 Task: Find connections with filter location São José dos Pinhais with filter topic #Innovativewith filter profile language English with filter current company Social Beat with filter school Dr. C. V. Raman University, Kota Bilaspur with filter industry Commercial and Service Industry Machinery Manufacturing with filter service category Human Resources with filter keywords title Operations Professional
Action: Mouse pressed left at (529, 101)
Screenshot: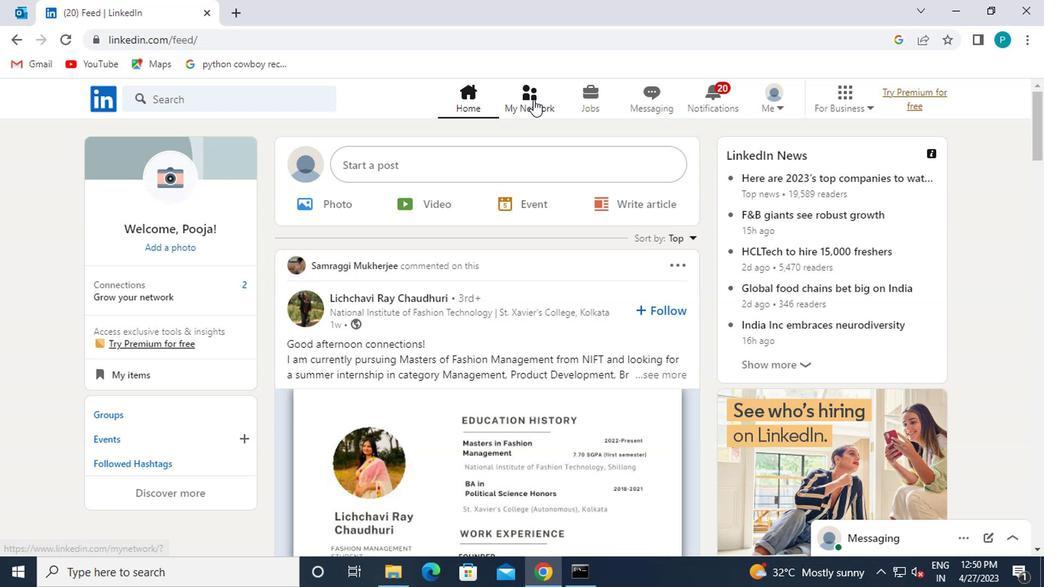 
Action: Mouse moved to (216, 193)
Screenshot: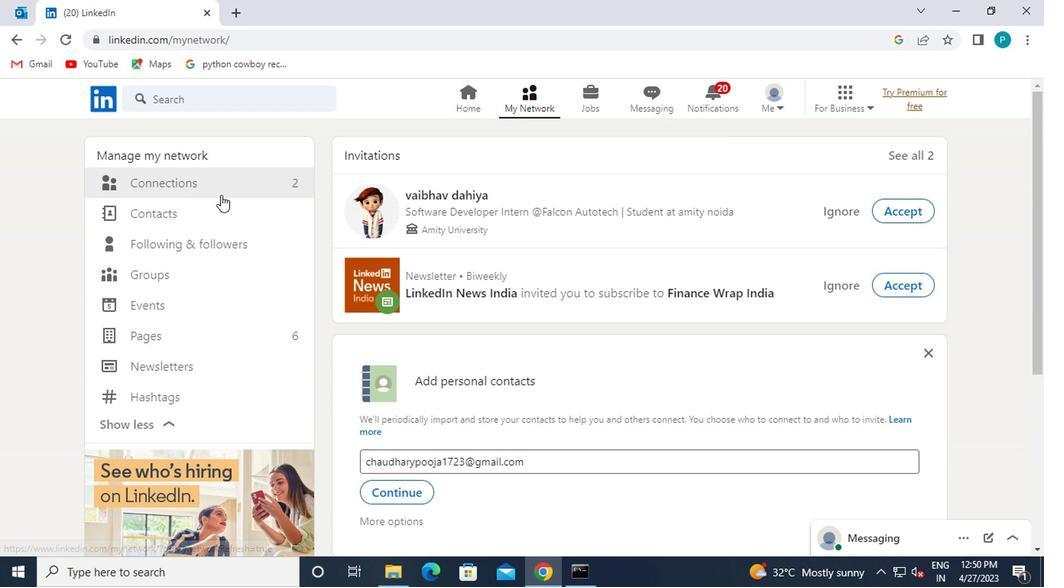 
Action: Mouse pressed left at (216, 193)
Screenshot: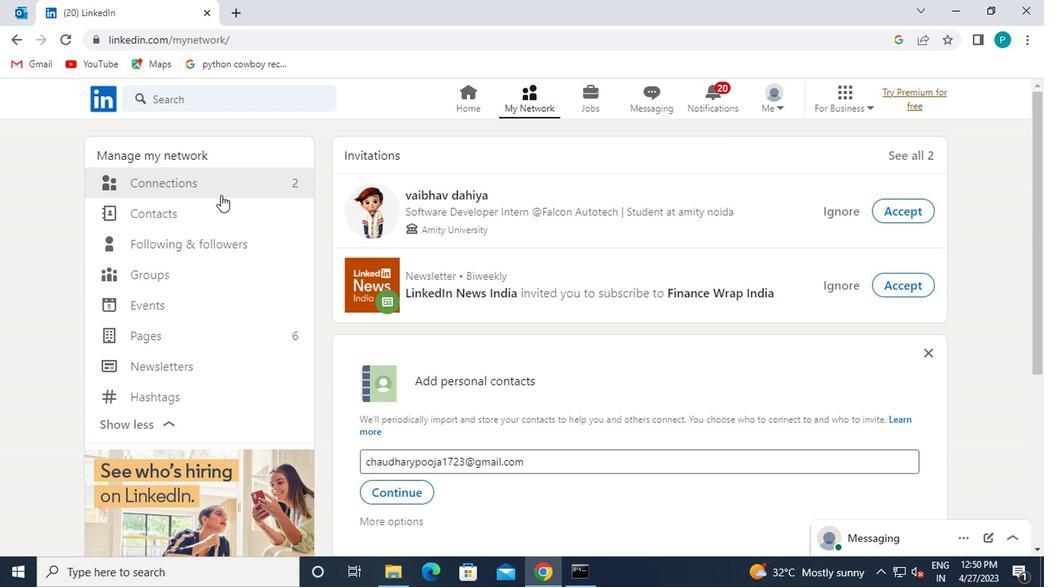 
Action: Mouse moved to (275, 187)
Screenshot: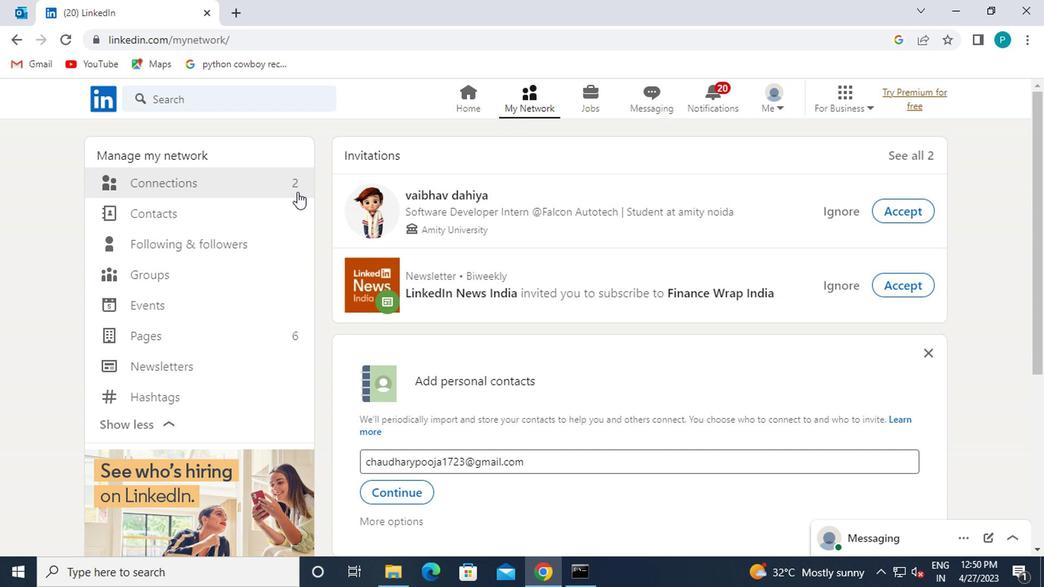 
Action: Mouse pressed left at (275, 187)
Screenshot: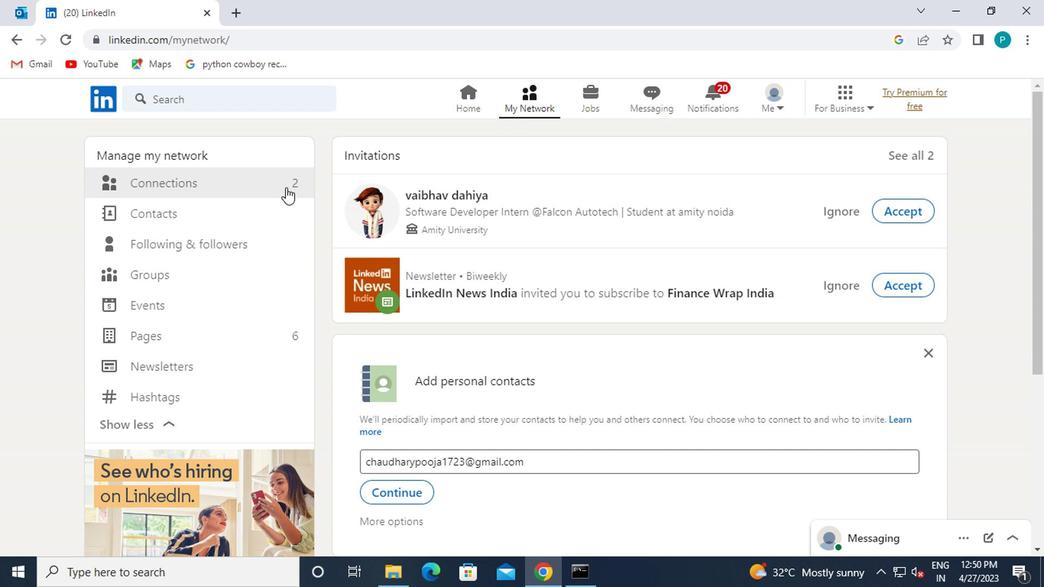 
Action: Mouse moved to (623, 182)
Screenshot: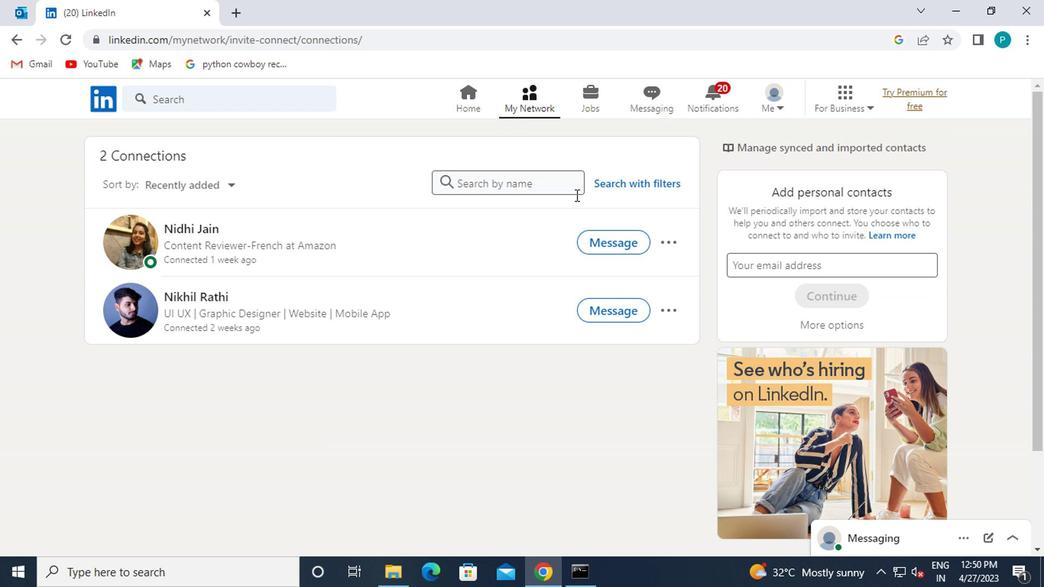 
Action: Mouse pressed left at (623, 182)
Screenshot: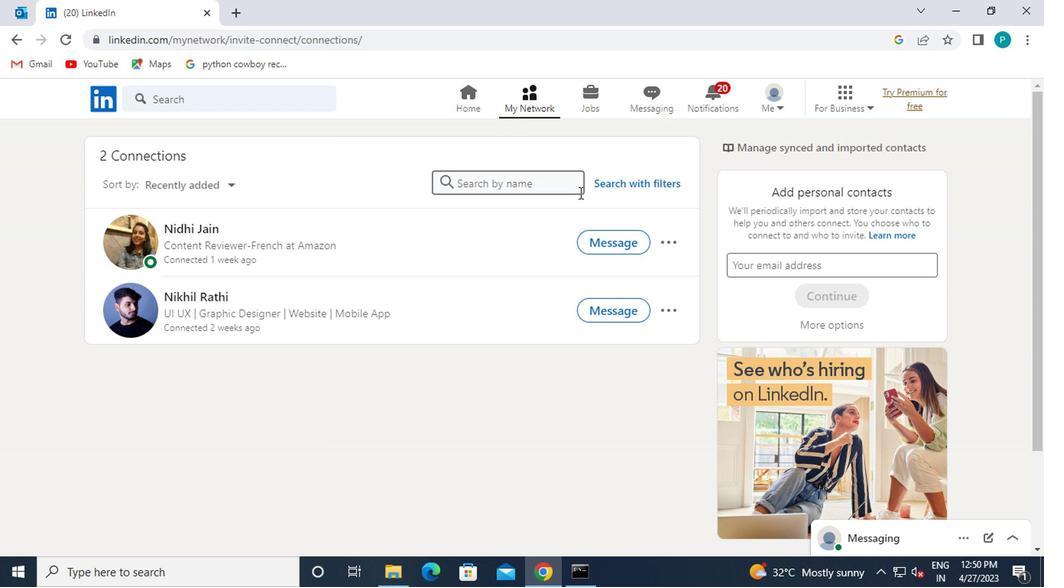 
Action: Mouse moved to (576, 147)
Screenshot: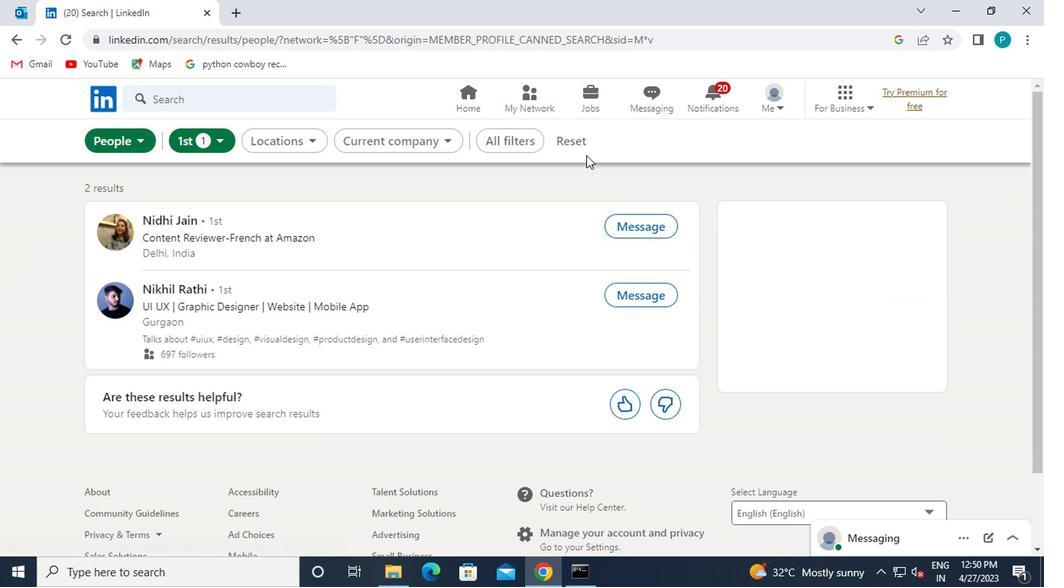 
Action: Mouse pressed left at (576, 147)
Screenshot: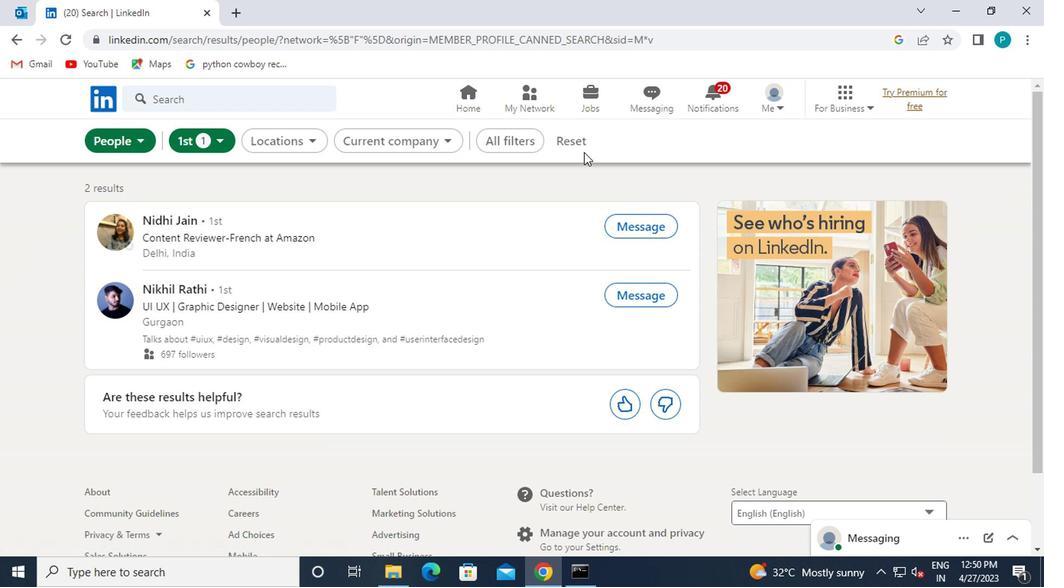 
Action: Mouse moved to (563, 145)
Screenshot: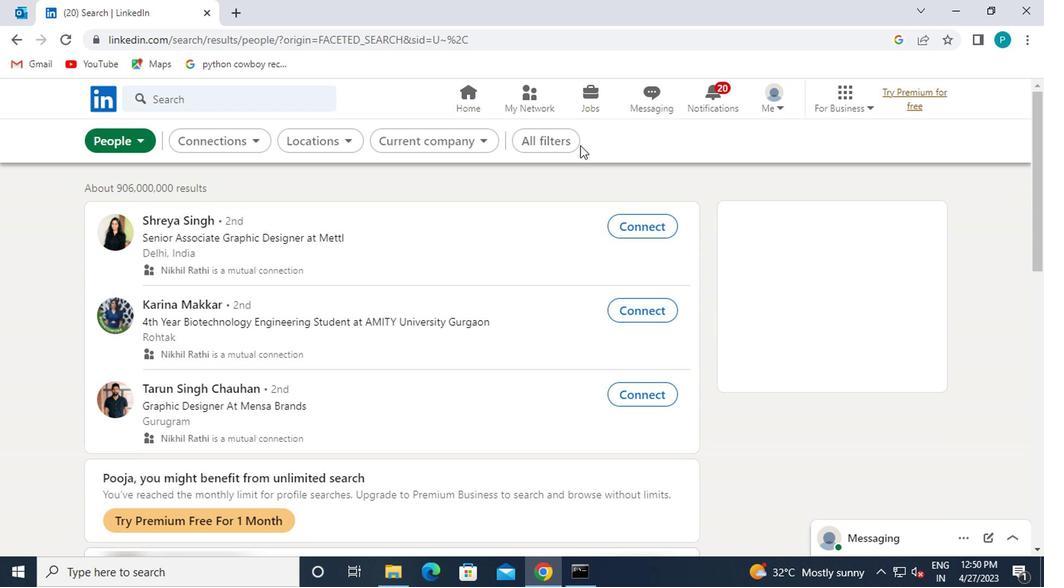 
Action: Mouse pressed left at (563, 145)
Screenshot: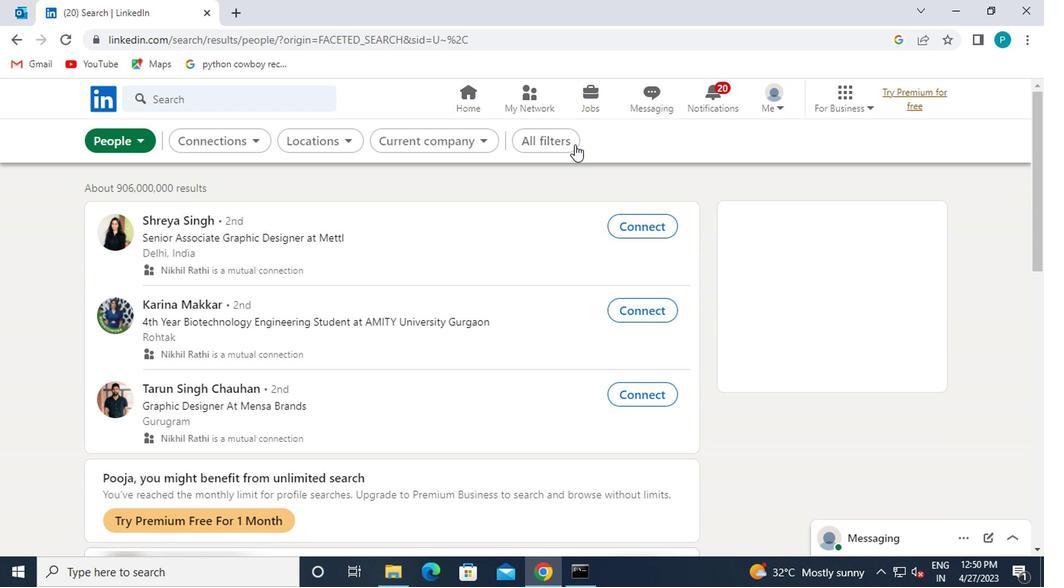 
Action: Mouse moved to (786, 369)
Screenshot: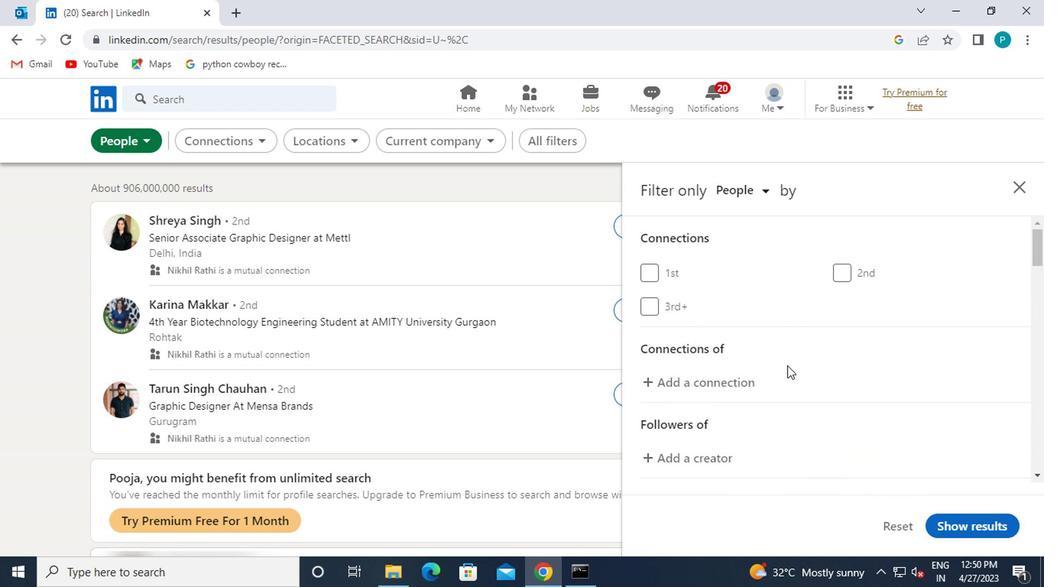 
Action: Mouse scrolled (786, 368) with delta (0, -1)
Screenshot: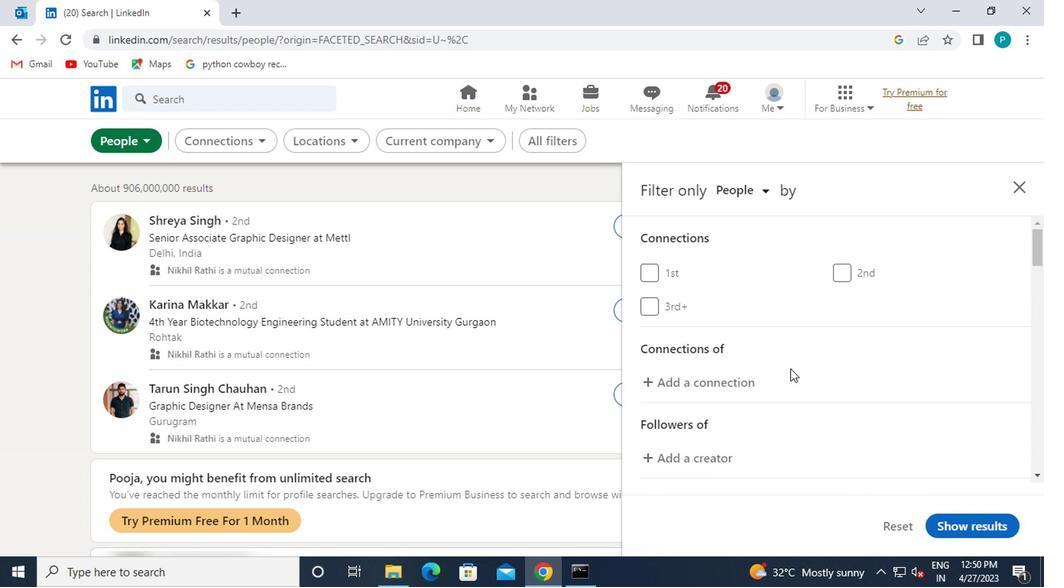 
Action: Mouse scrolled (786, 368) with delta (0, -1)
Screenshot: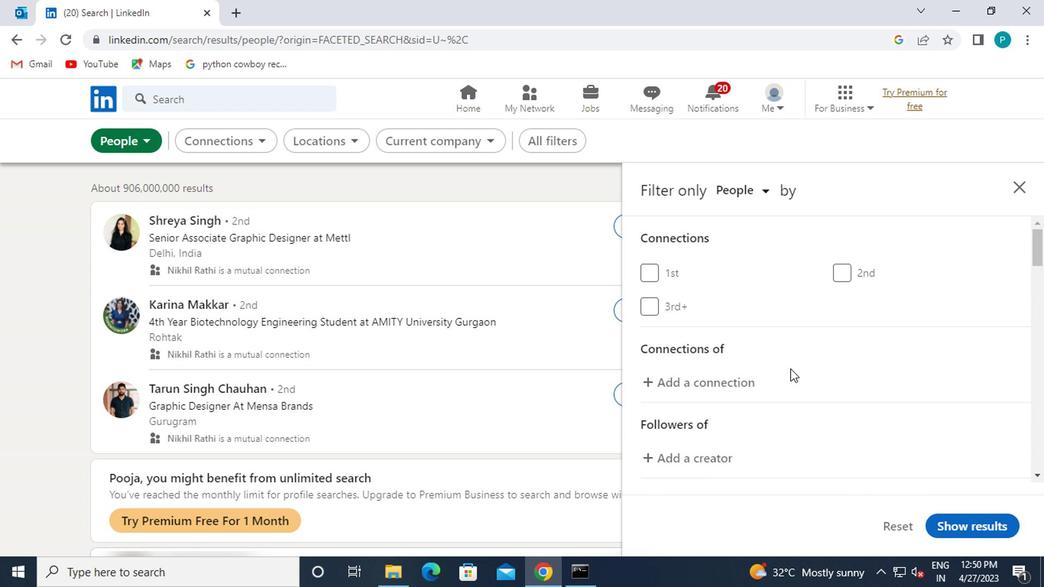 
Action: Mouse moved to (889, 440)
Screenshot: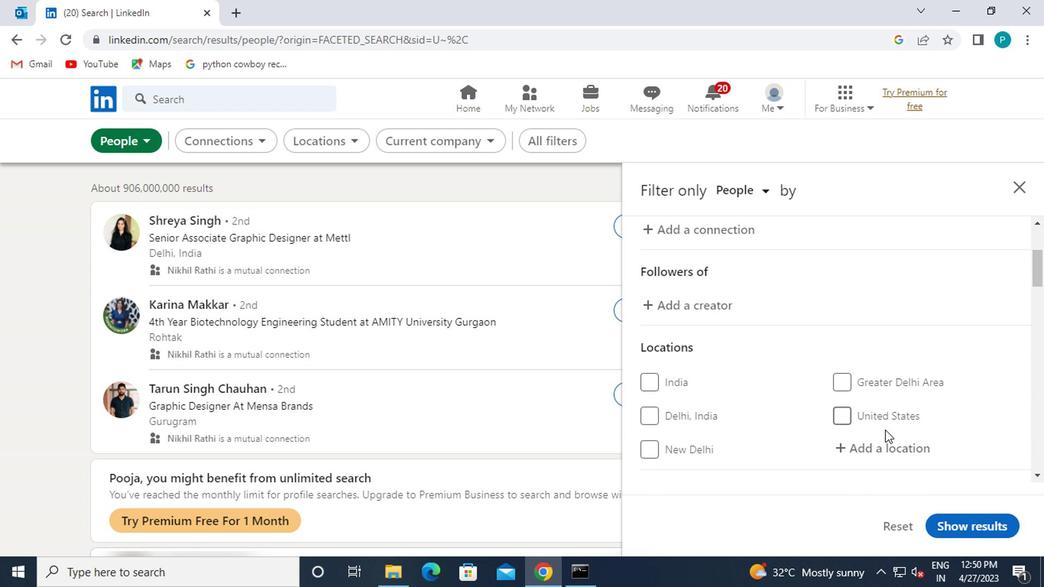 
Action: Mouse pressed left at (889, 440)
Screenshot: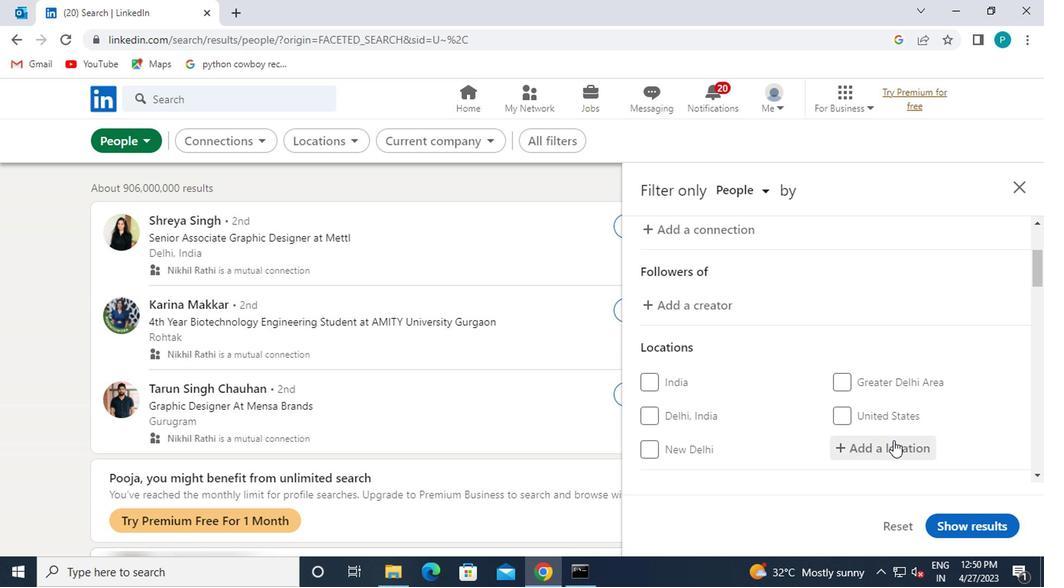 
Action: Mouse moved to (878, 454)
Screenshot: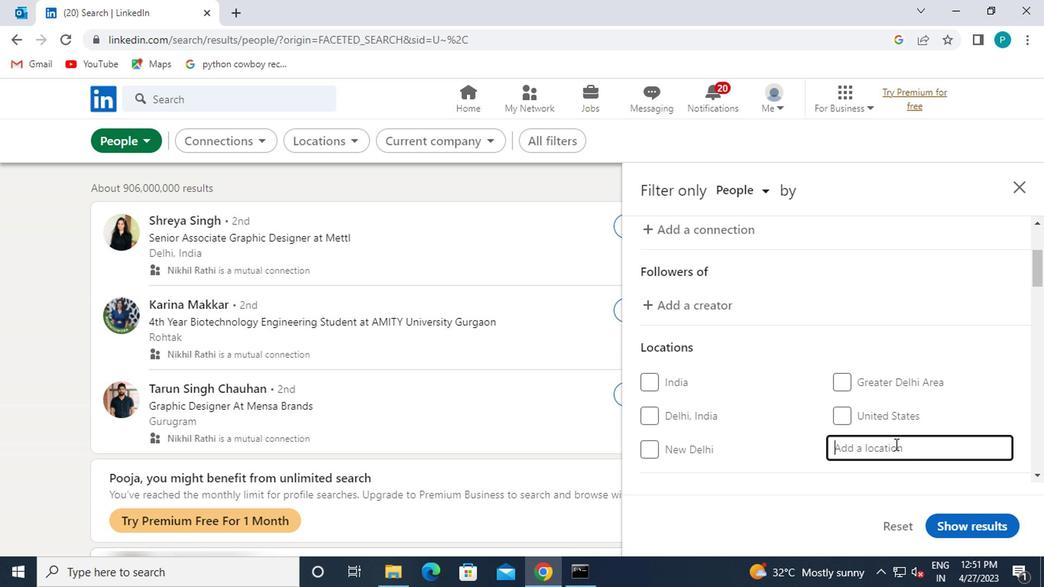 
Action: Mouse scrolled (878, 452) with delta (0, -1)
Screenshot: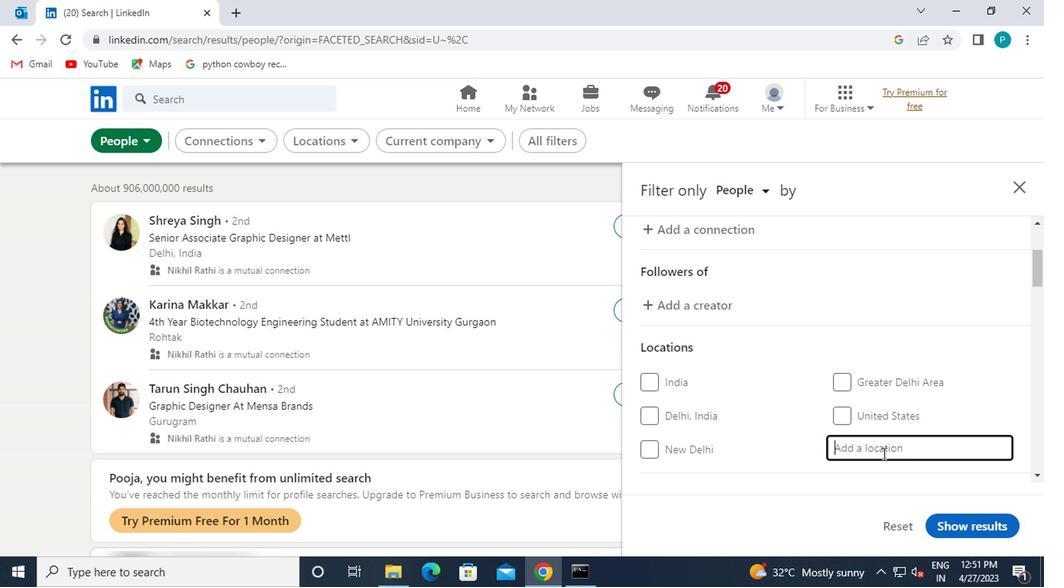 
Action: Mouse moved to (858, 423)
Screenshot: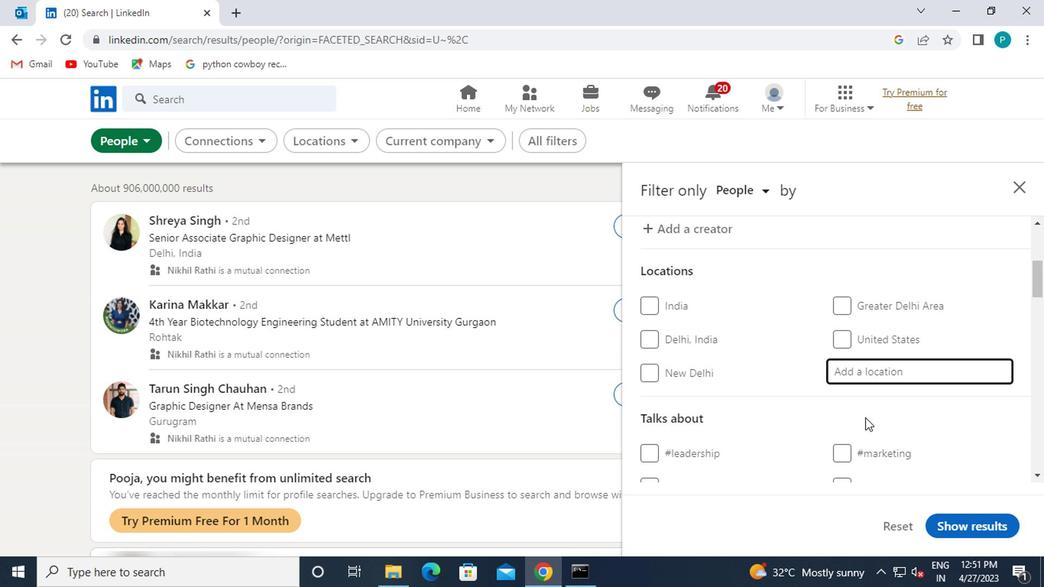 
Action: Key pressed sao<Key.space>jose
Screenshot: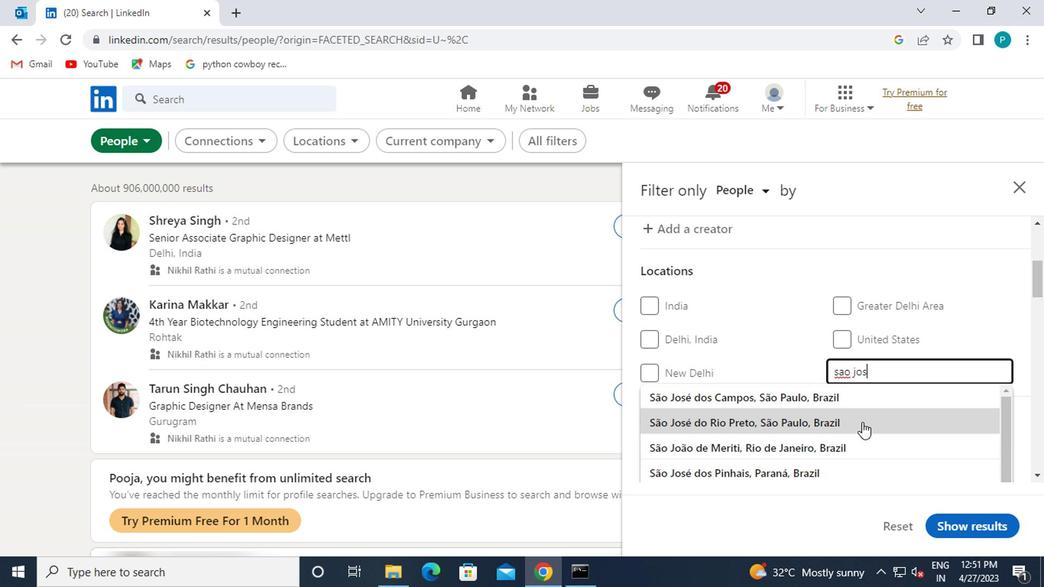 
Action: Mouse moved to (853, 440)
Screenshot: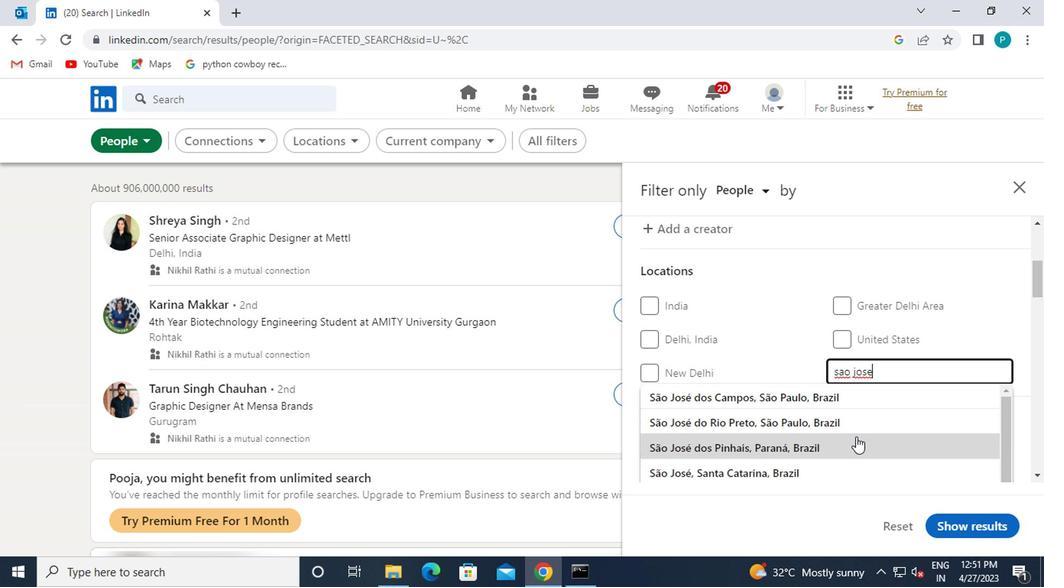 
Action: Mouse pressed left at (853, 440)
Screenshot: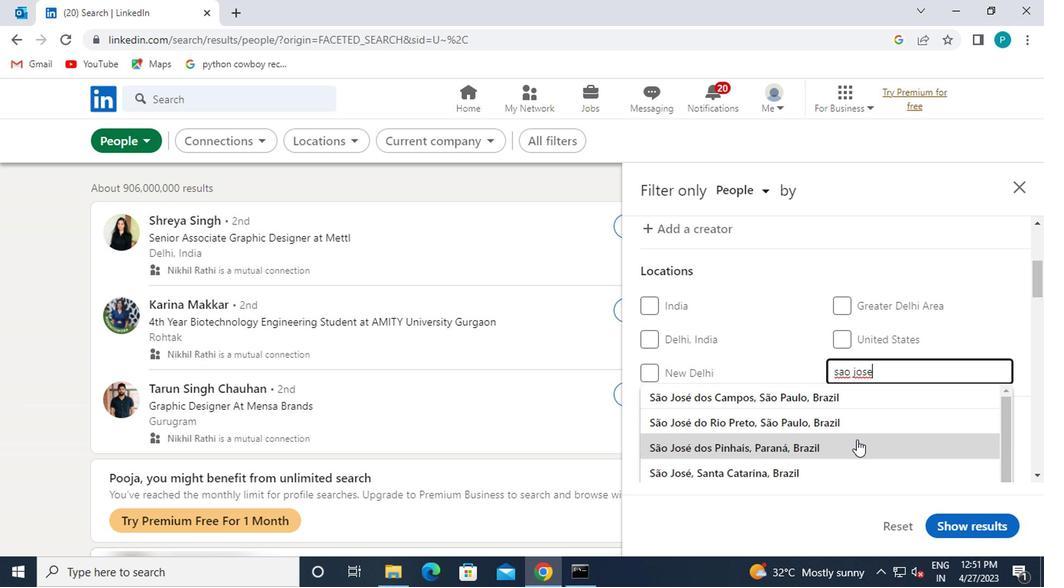 
Action: Mouse moved to (831, 423)
Screenshot: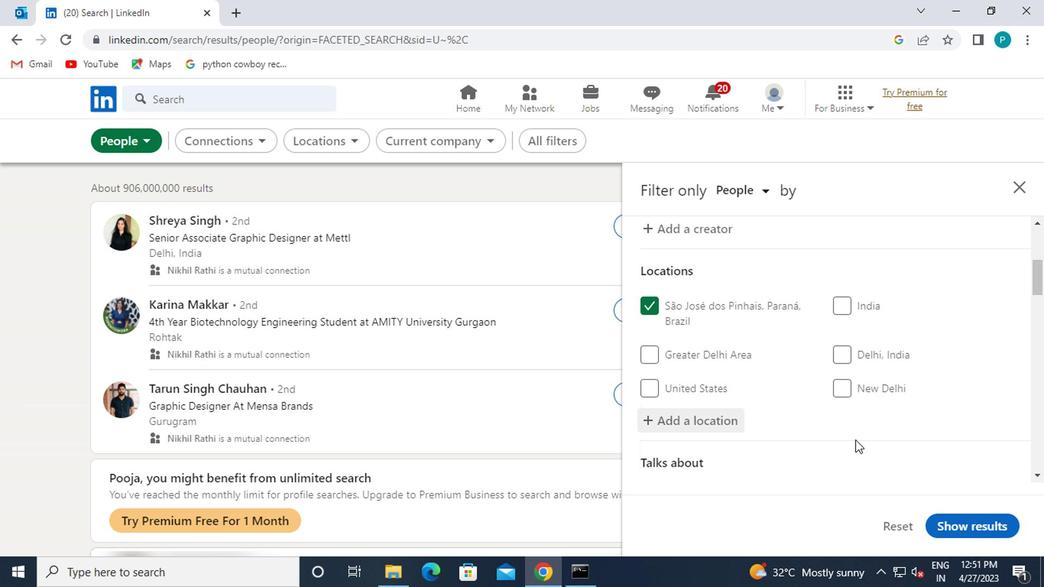 
Action: Mouse scrolled (831, 423) with delta (0, 0)
Screenshot: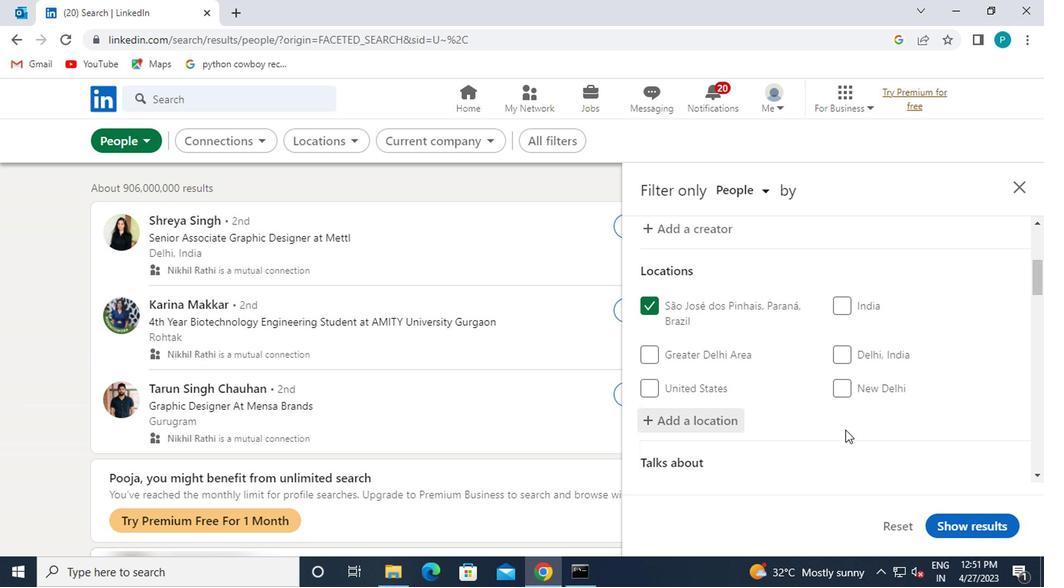 
Action: Mouse scrolled (831, 423) with delta (0, 0)
Screenshot: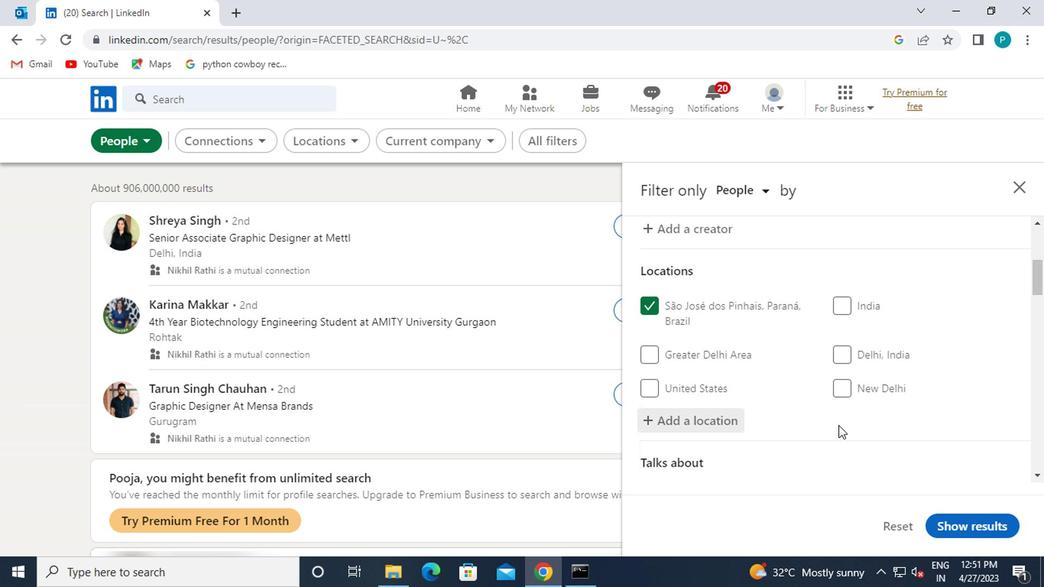 
Action: Mouse moved to (829, 405)
Screenshot: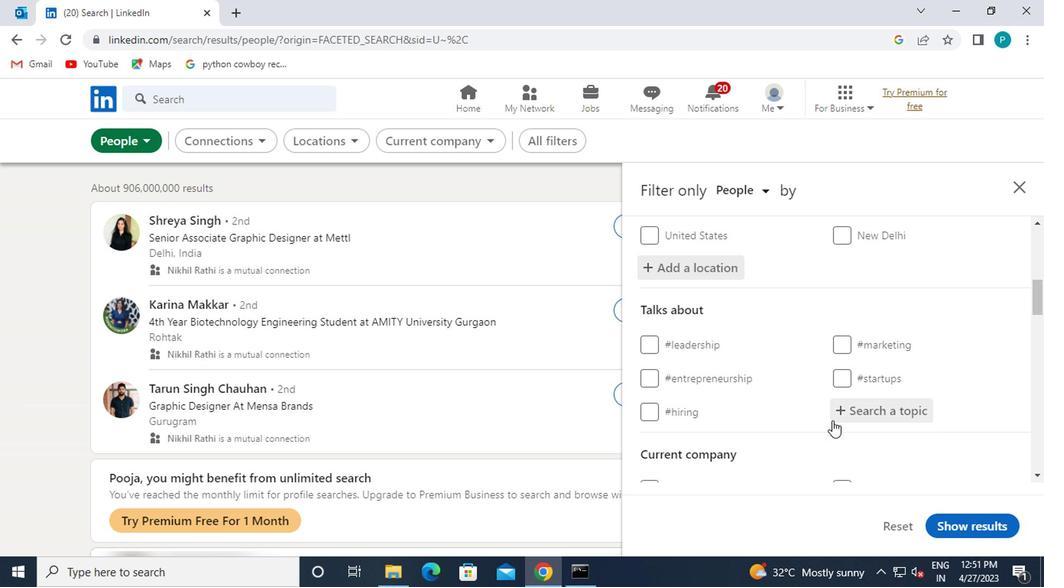 
Action: Mouse pressed left at (829, 405)
Screenshot: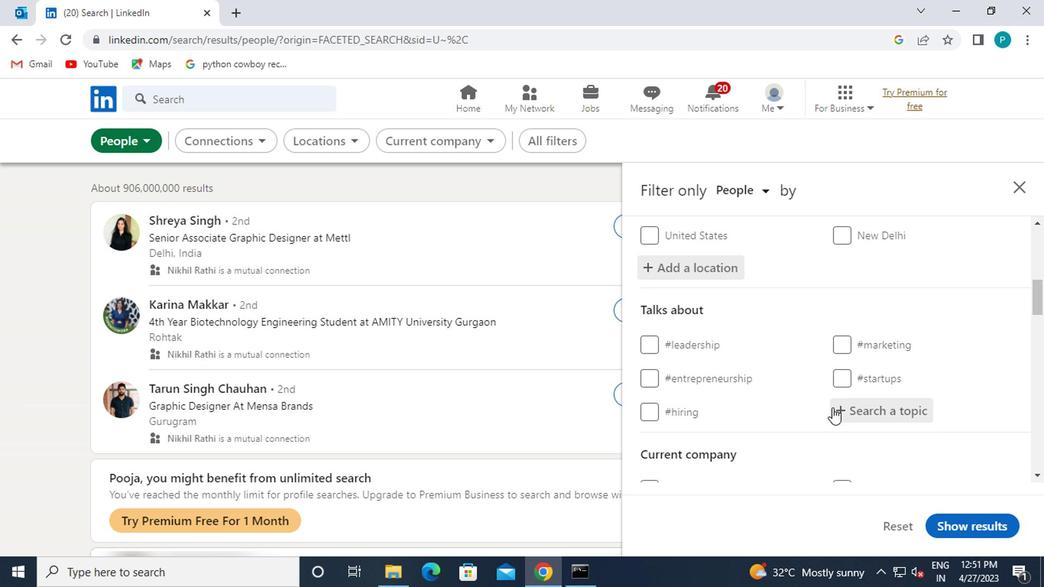 
Action: Key pressed <Key.shift><Key.shift><Key.shift><Key.shift>#<Key.caps_lock>I<Key.caps_lock>NNOVATION
Screenshot: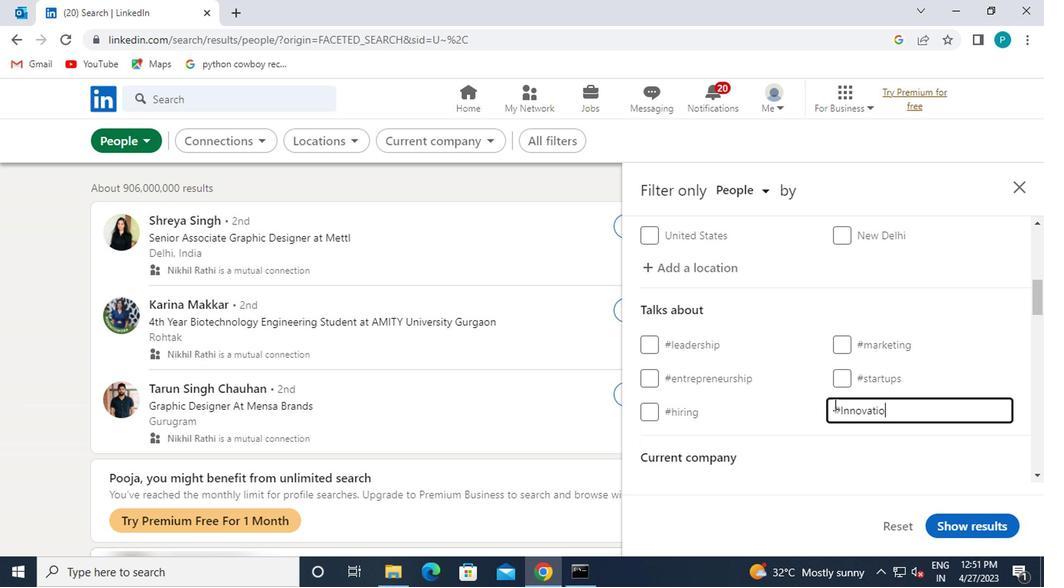 
Action: Mouse moved to (829, 402)
Screenshot: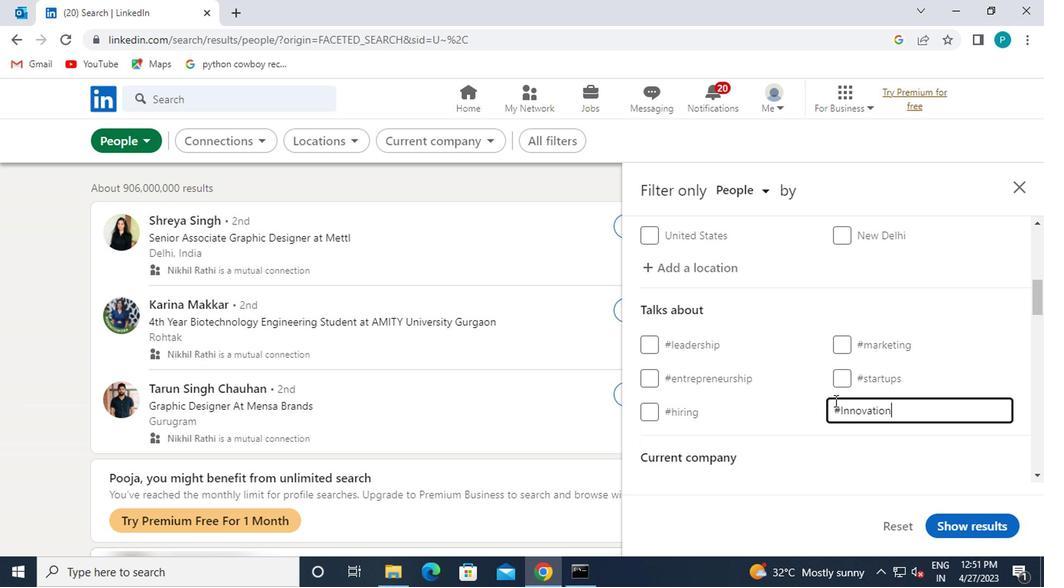 
Action: Mouse scrolled (829, 402) with delta (0, 0)
Screenshot: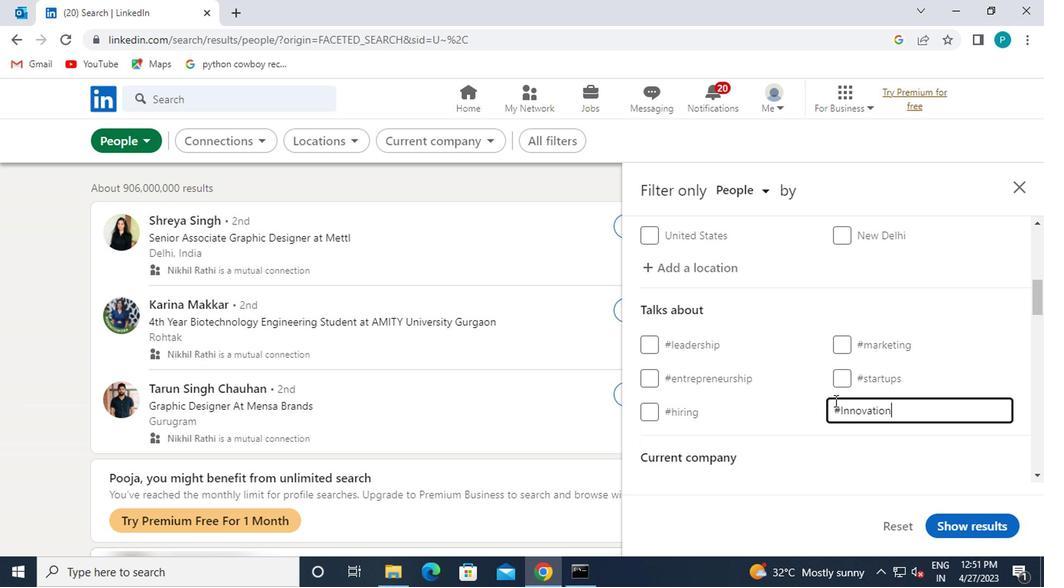 
Action: Mouse moved to (829, 413)
Screenshot: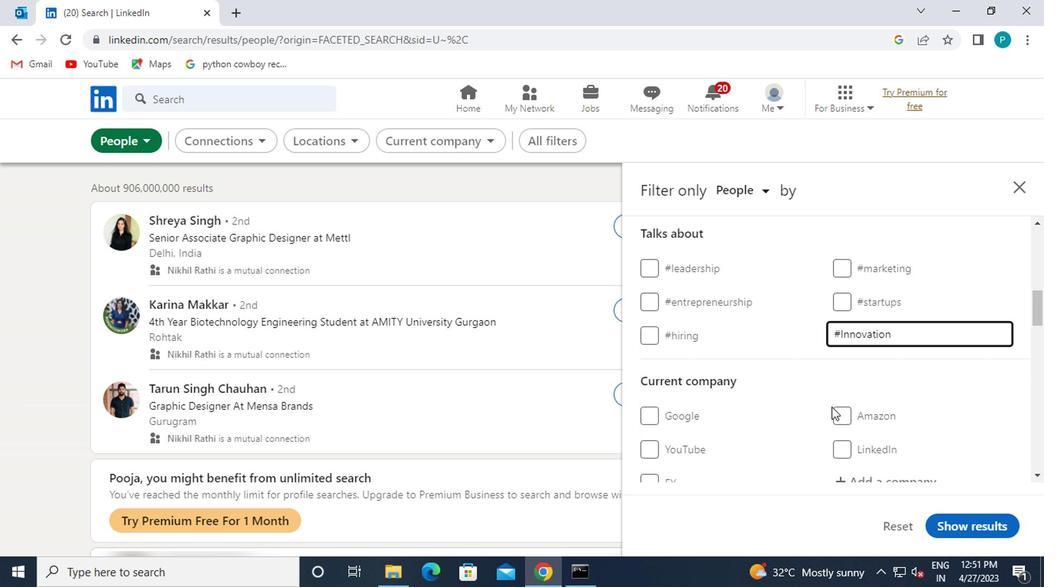 
Action: Mouse scrolled (829, 412) with delta (0, -1)
Screenshot: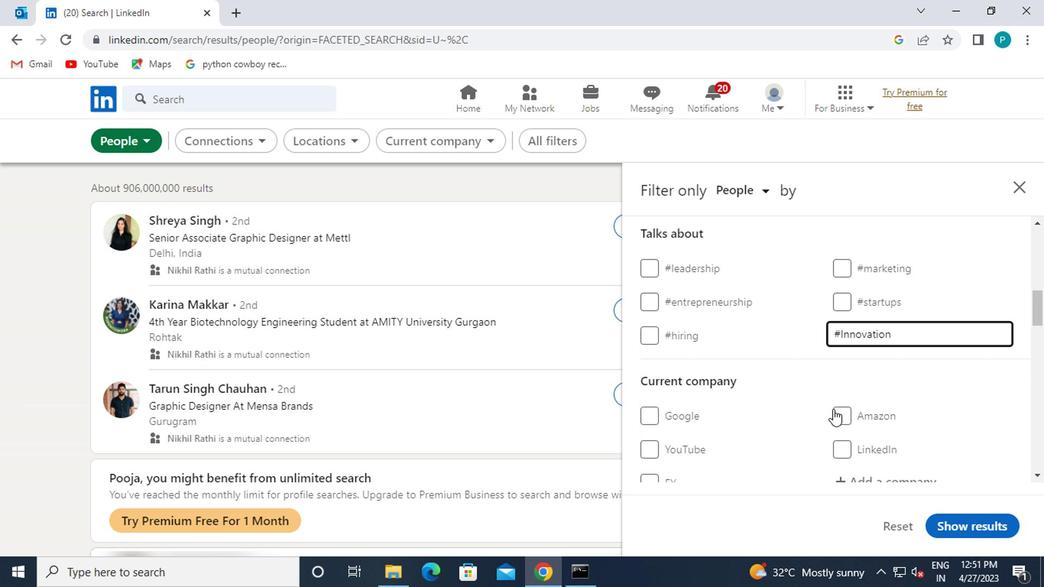 
Action: Mouse moved to (850, 413)
Screenshot: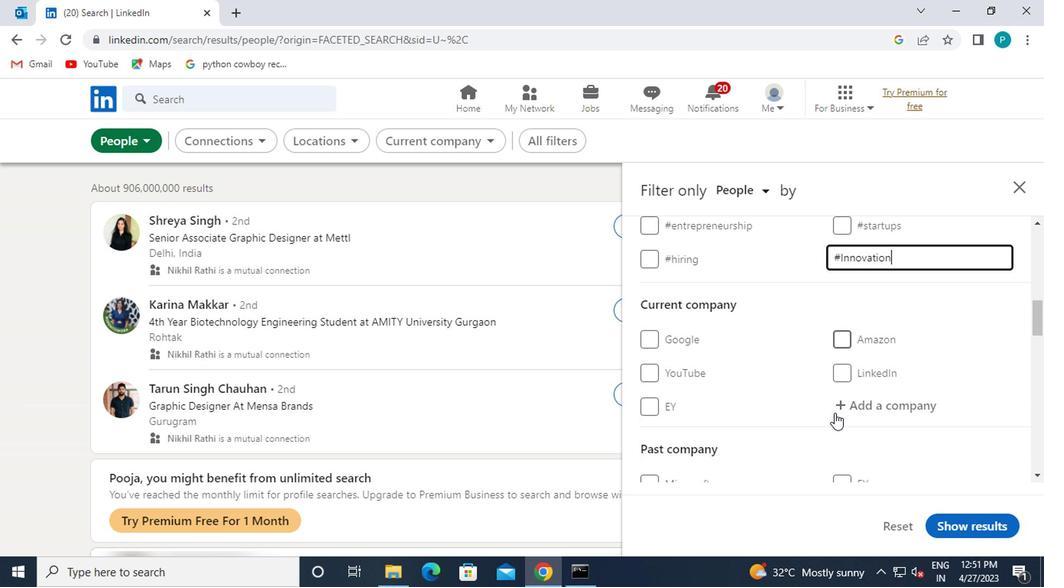 
Action: Mouse pressed left at (850, 413)
Screenshot: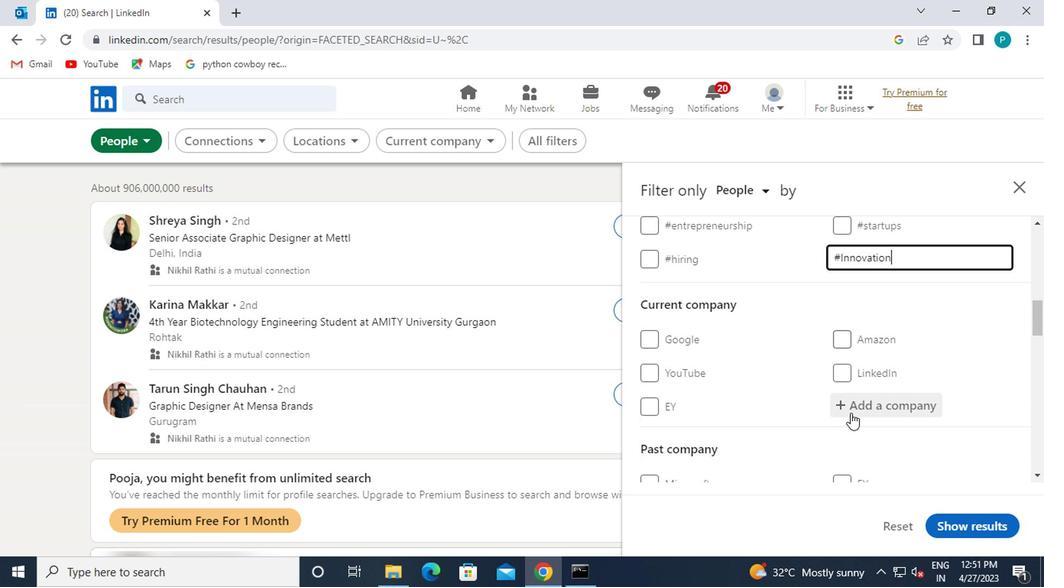 
Action: Mouse moved to (868, 427)
Screenshot: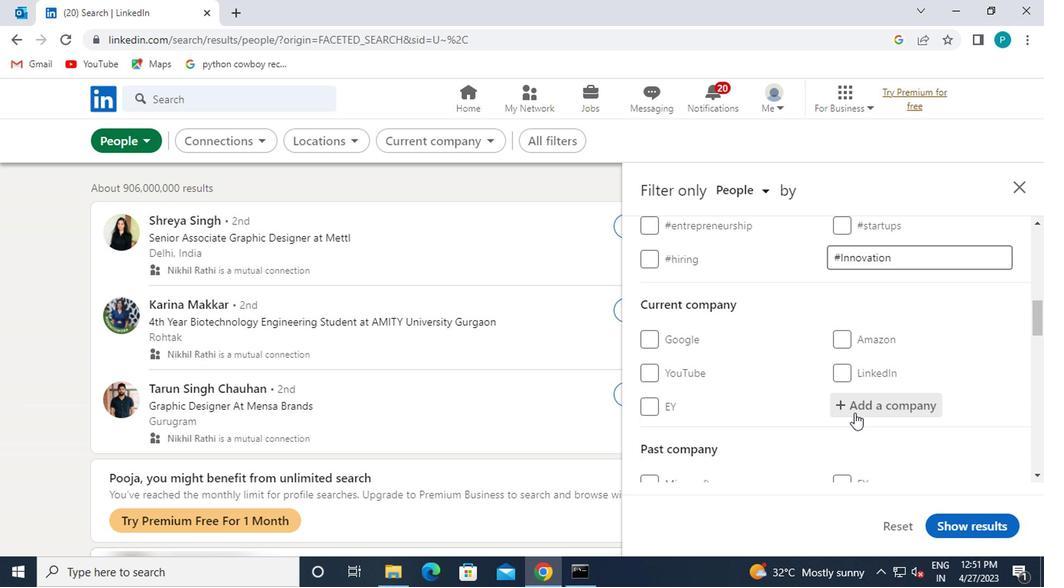 
Action: Key pressed SOCAI<Key.backspace><Key.backspace>IAL
Screenshot: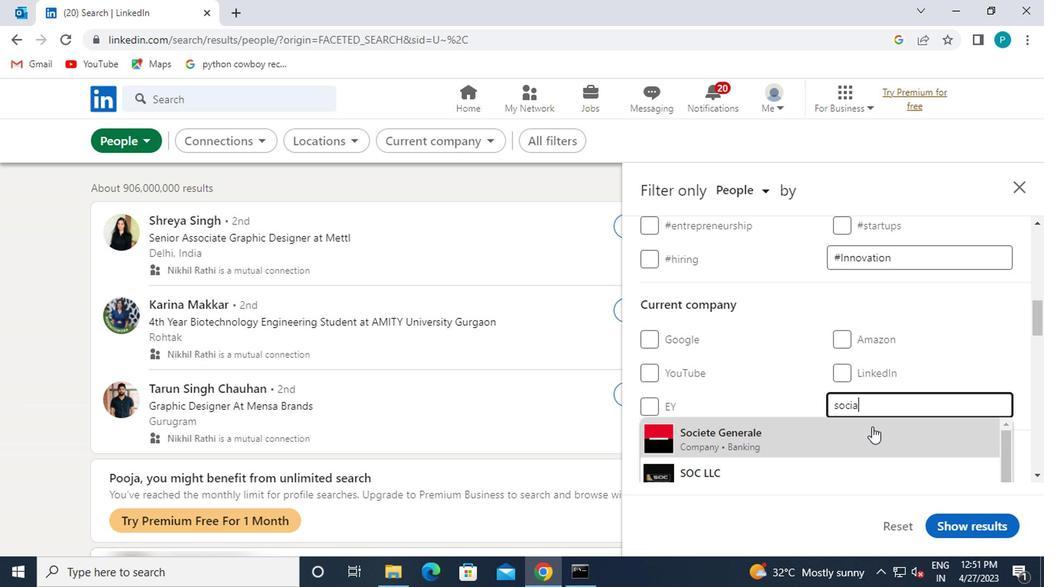 
Action: Mouse moved to (813, 423)
Screenshot: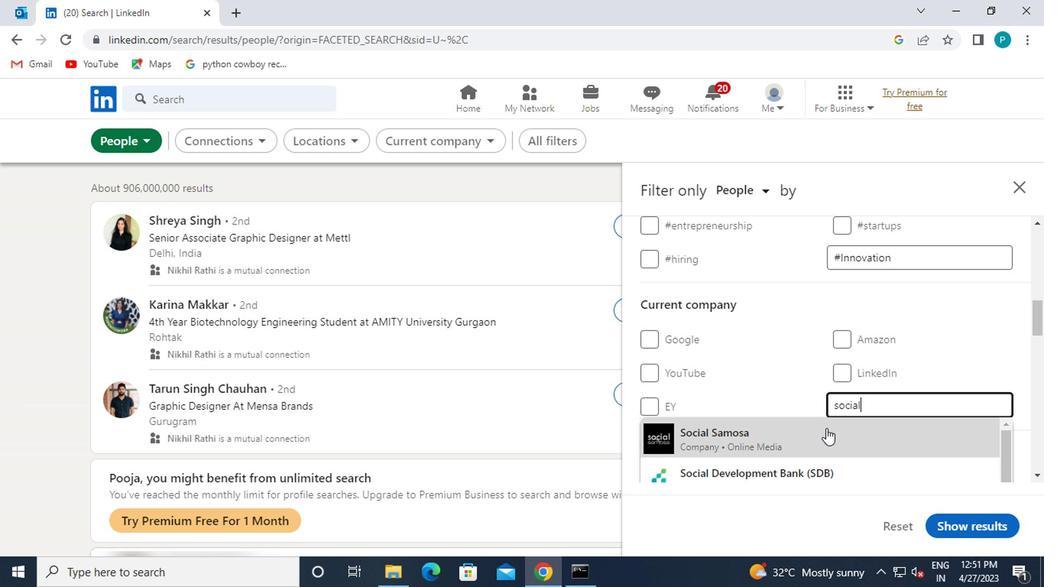 
Action: Mouse scrolled (813, 423) with delta (0, 0)
Screenshot: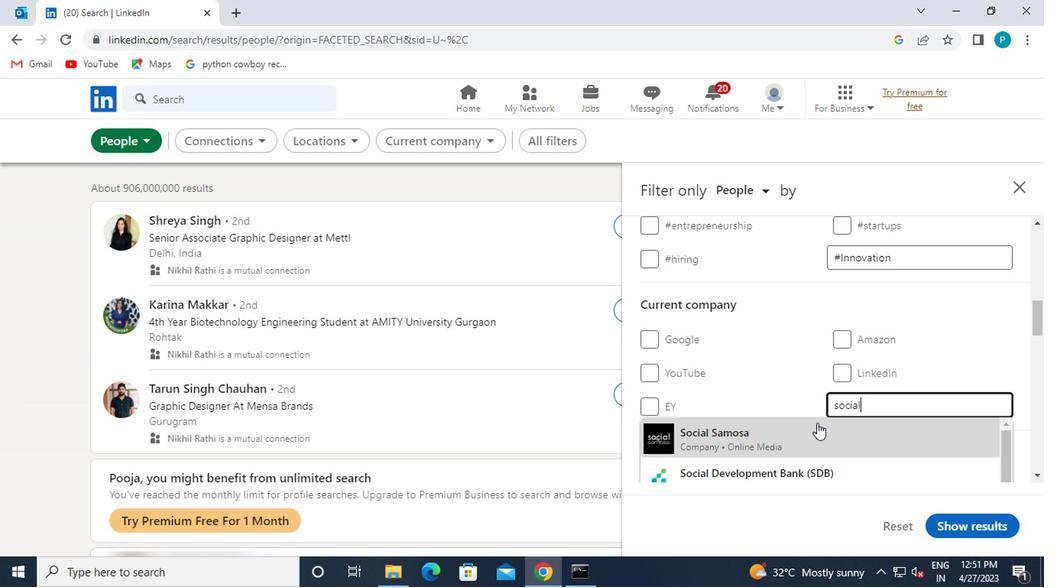 
Action: Mouse moved to (812, 435)
Screenshot: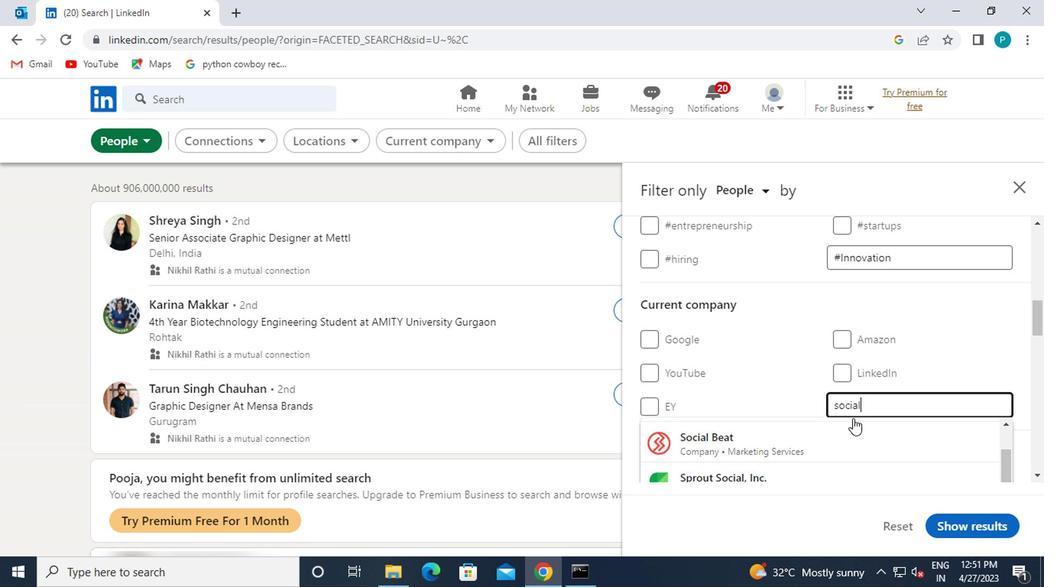
Action: Mouse pressed left at (812, 435)
Screenshot: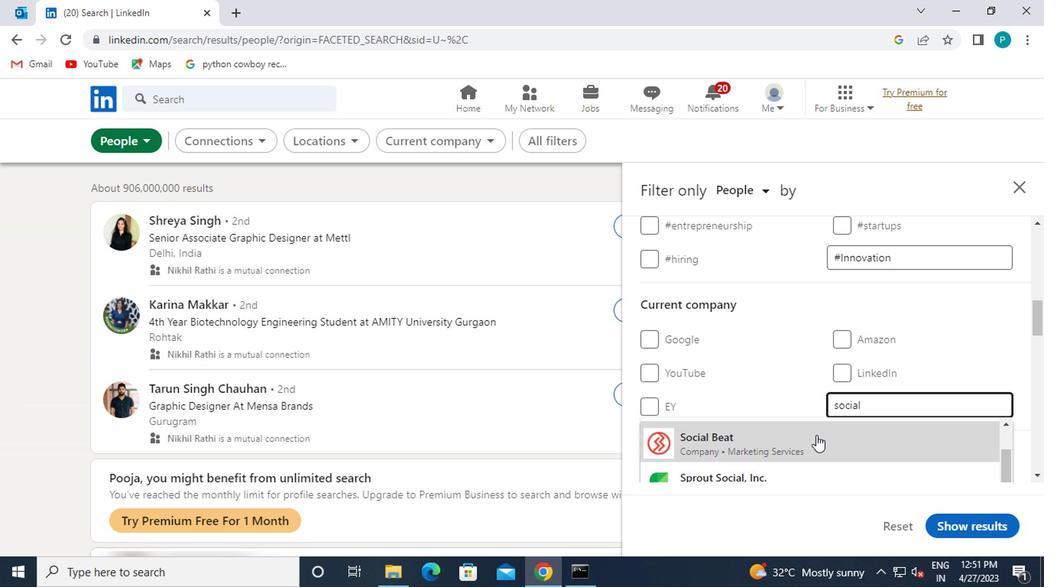 
Action: Mouse moved to (797, 431)
Screenshot: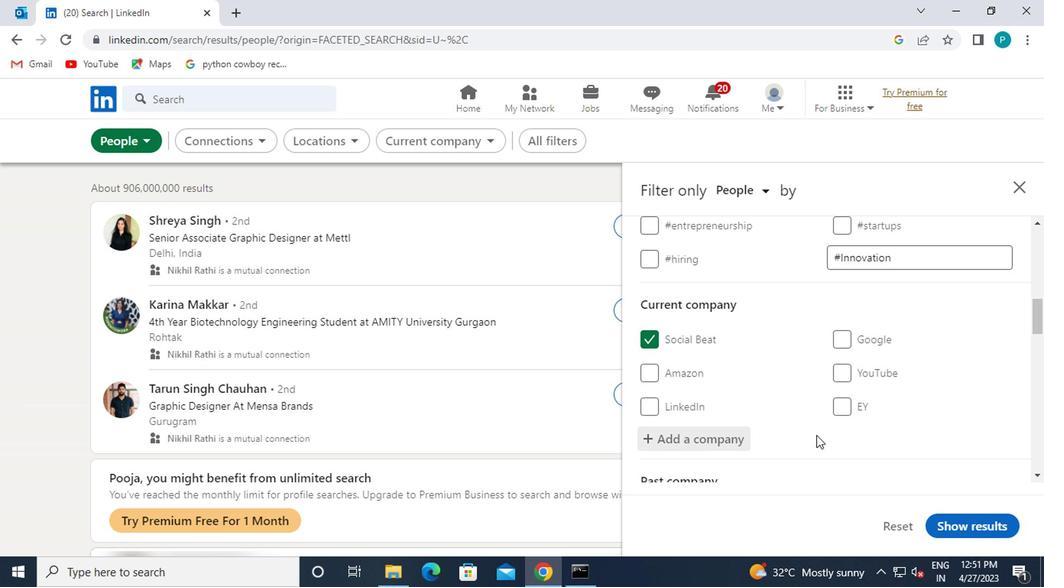 
Action: Mouse scrolled (797, 430) with delta (0, -1)
Screenshot: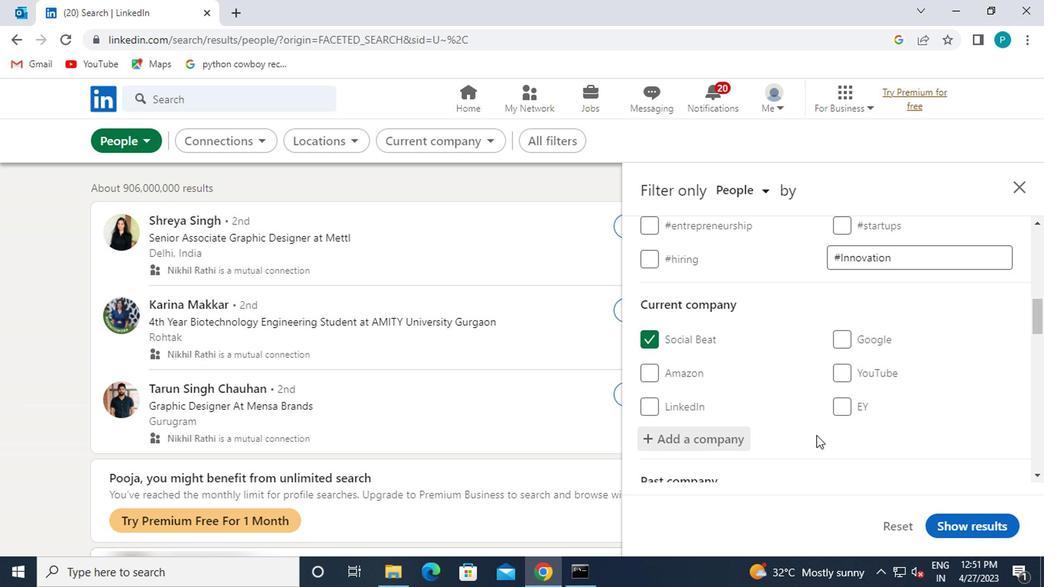 
Action: Mouse moved to (797, 431)
Screenshot: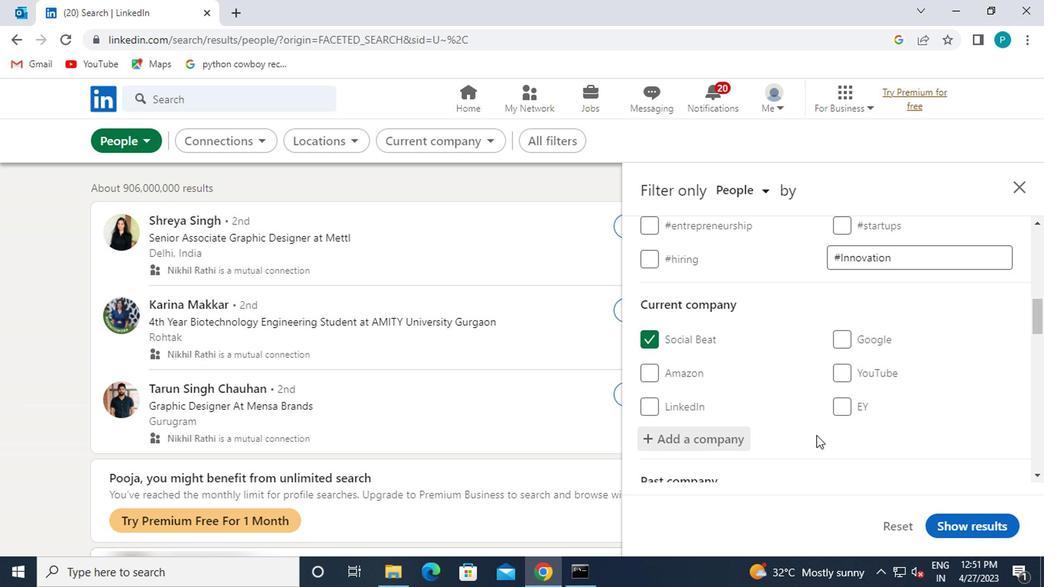 
Action: Mouse scrolled (797, 430) with delta (0, -1)
Screenshot: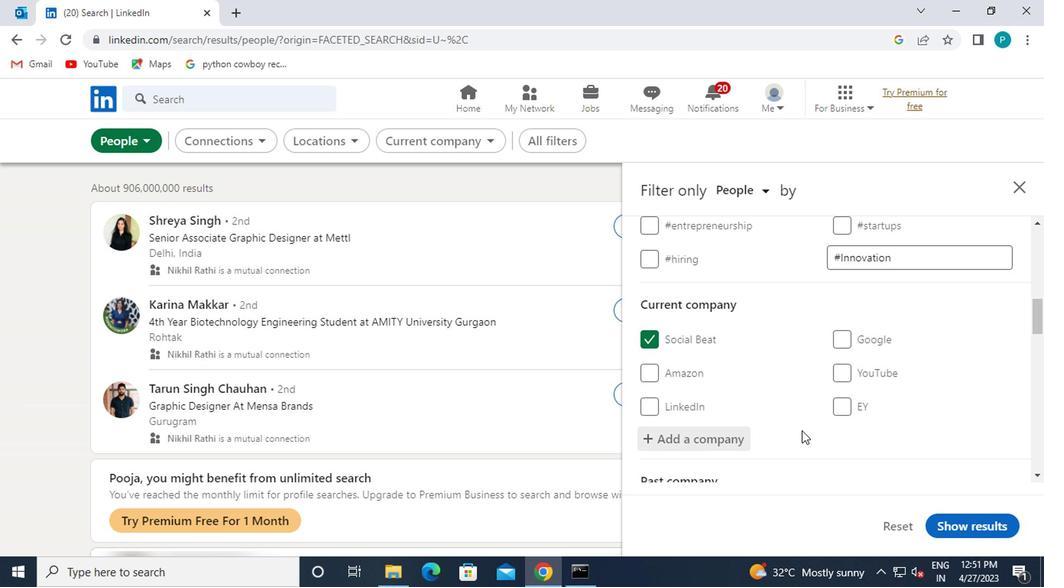 
Action: Mouse moved to (870, 433)
Screenshot: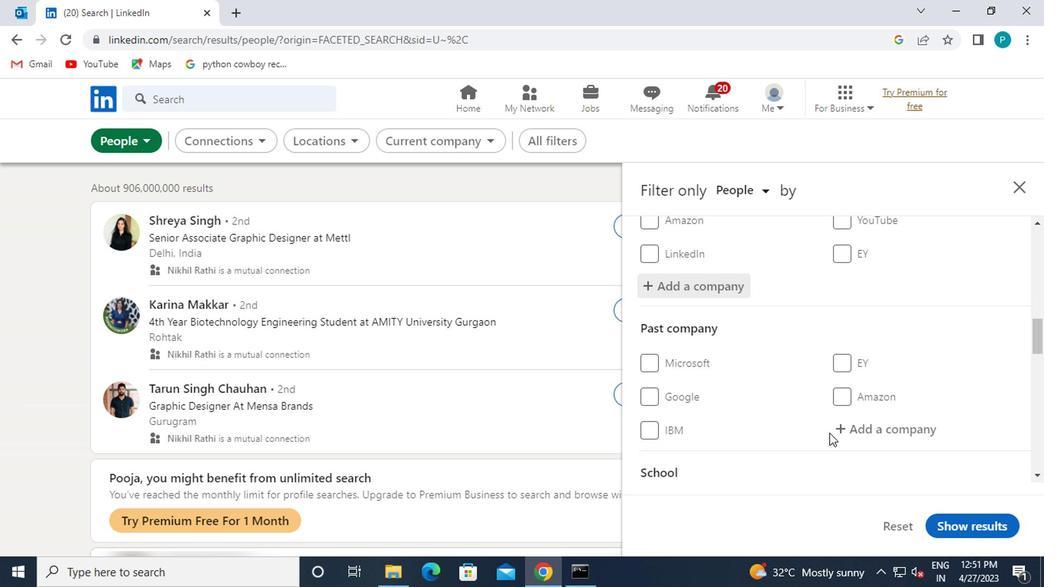 
Action: Mouse scrolled (870, 432) with delta (0, 0)
Screenshot: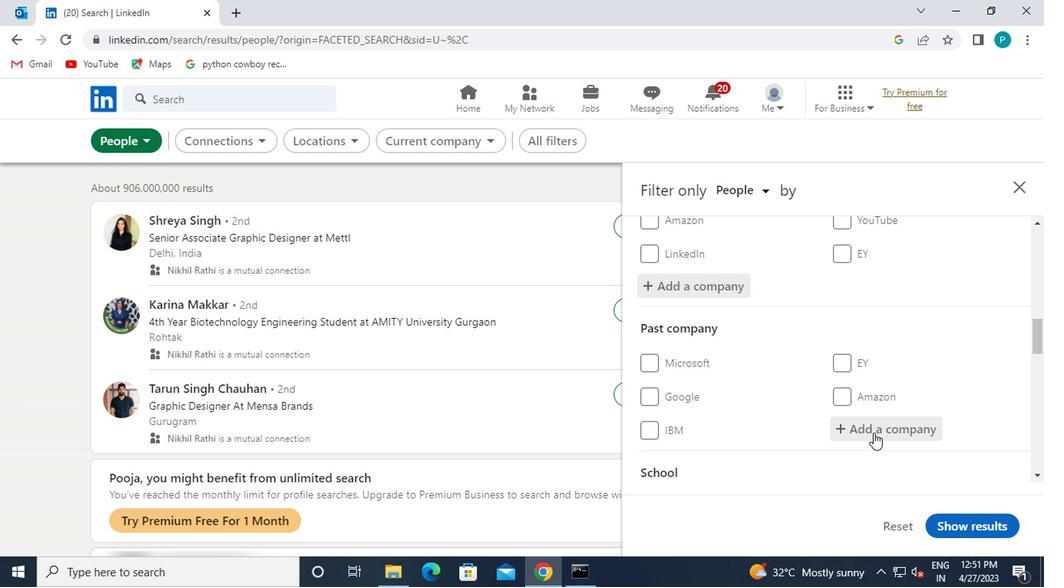
Action: Mouse moved to (872, 437)
Screenshot: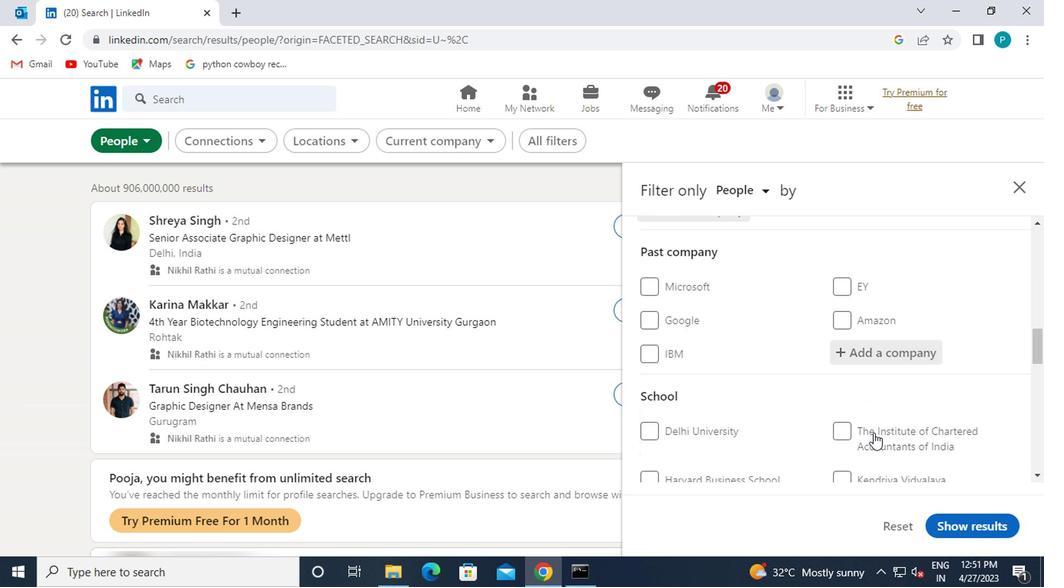 
Action: Mouse scrolled (872, 436) with delta (0, 0)
Screenshot: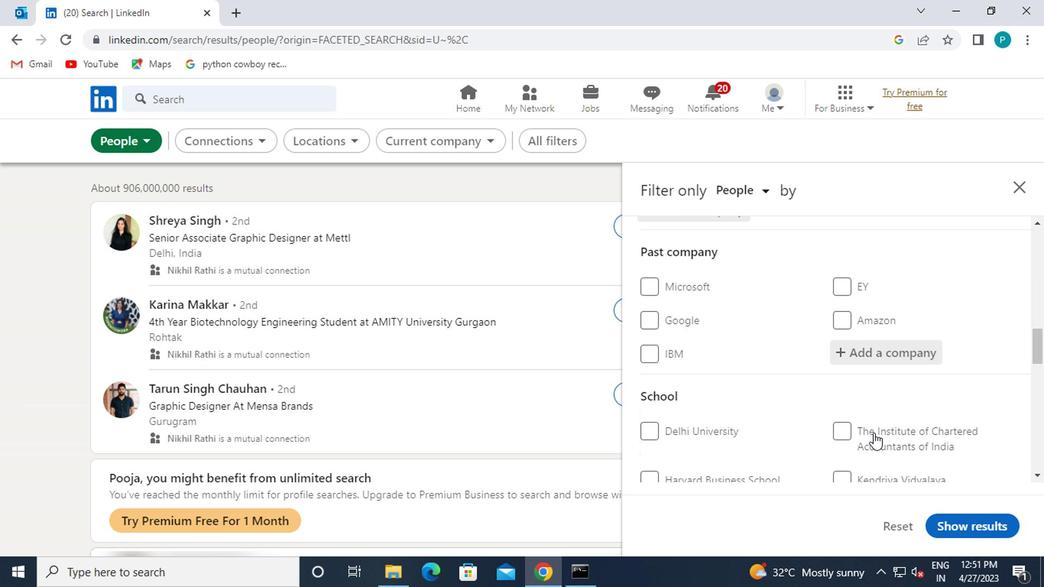 
Action: Mouse pressed left at (872, 437)
Screenshot: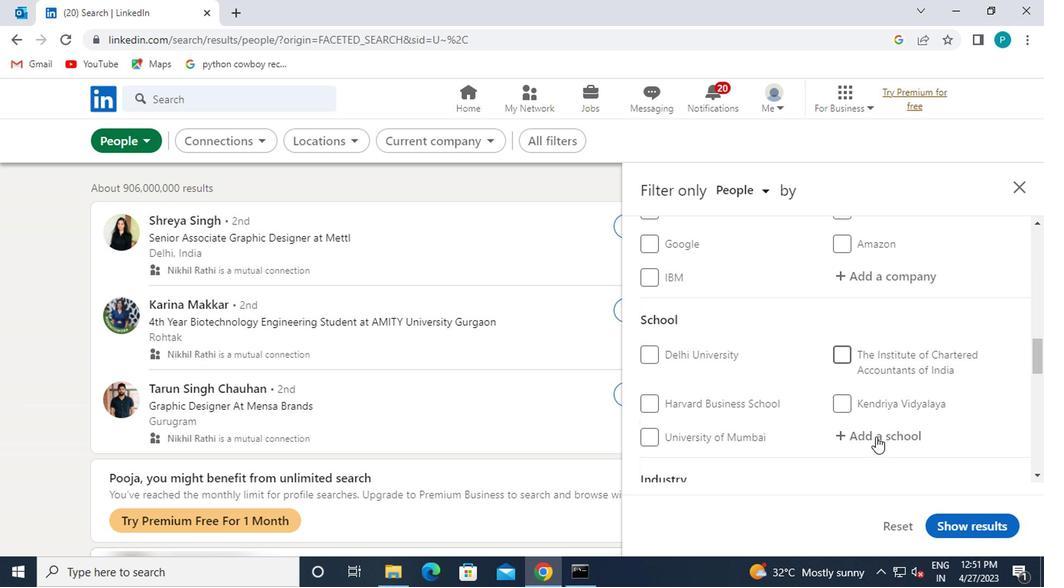 
Action: Mouse moved to (872, 438)
Screenshot: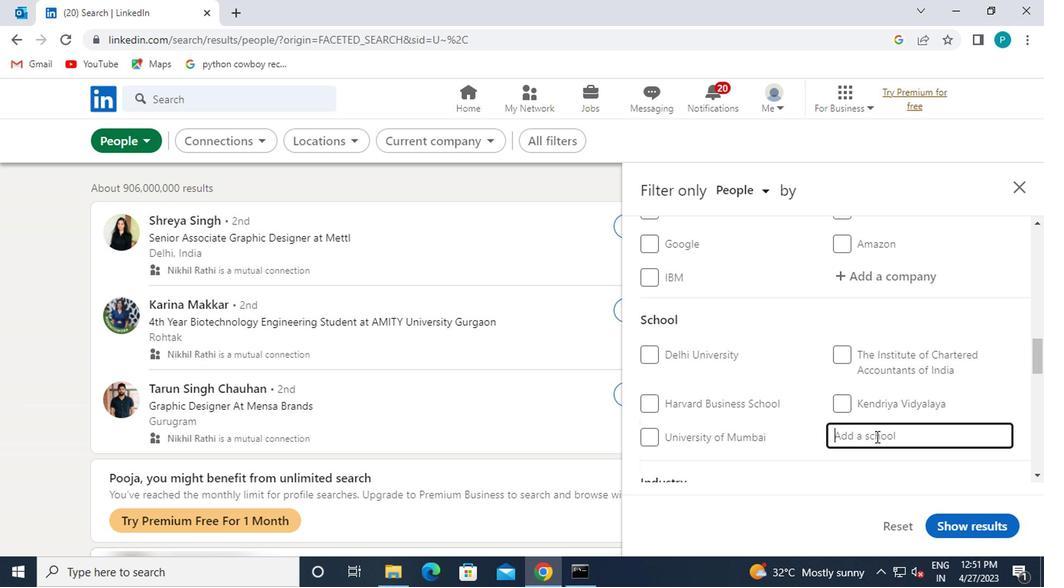 
Action: Key pressed <Key.caps_lock>D<Key.caps_lock>R.<Key.caps_lock>C.<Key.space>V
Screenshot: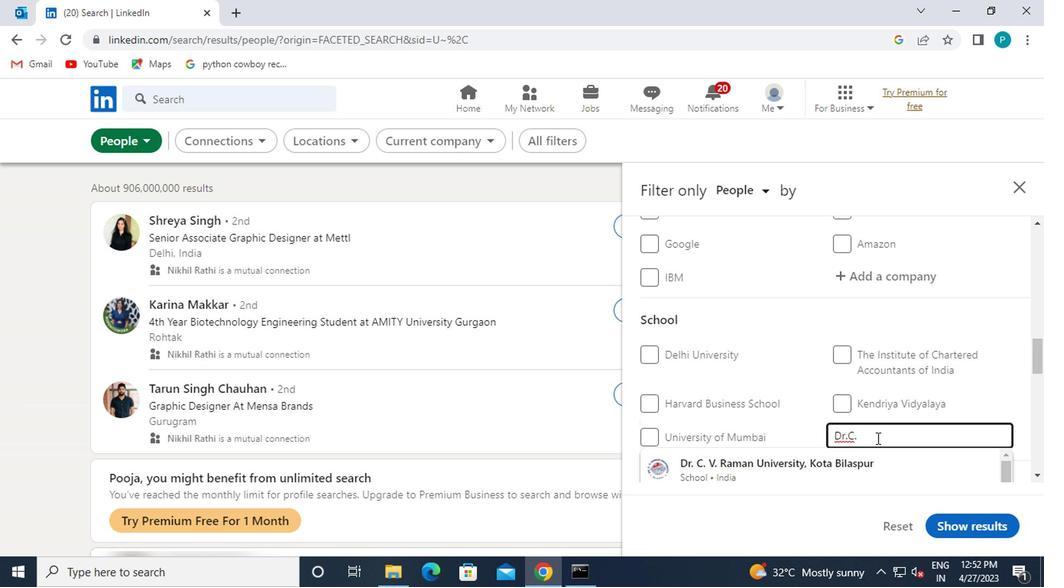 
Action: Mouse moved to (825, 463)
Screenshot: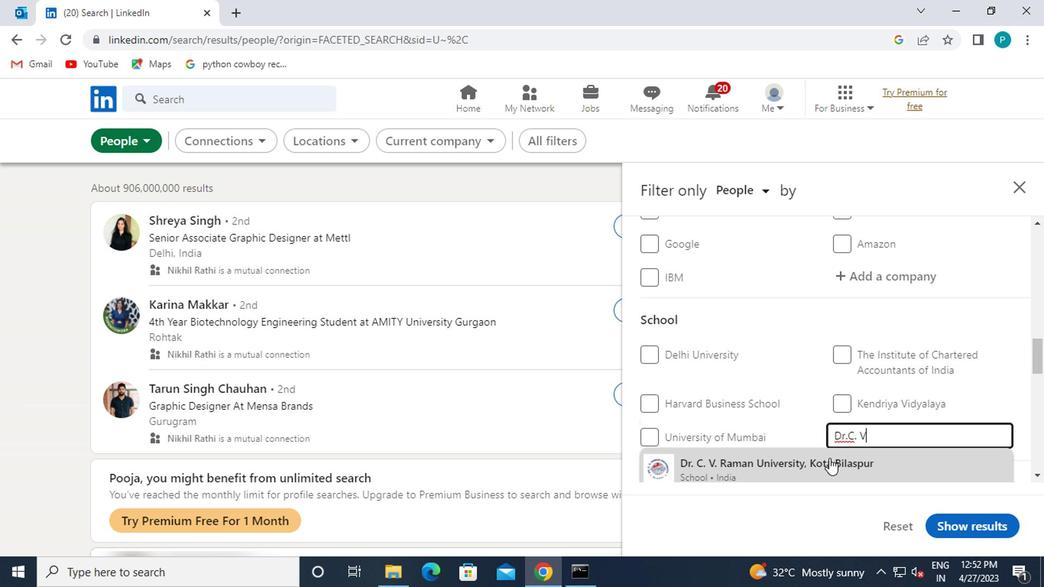 
Action: Mouse pressed left at (825, 463)
Screenshot: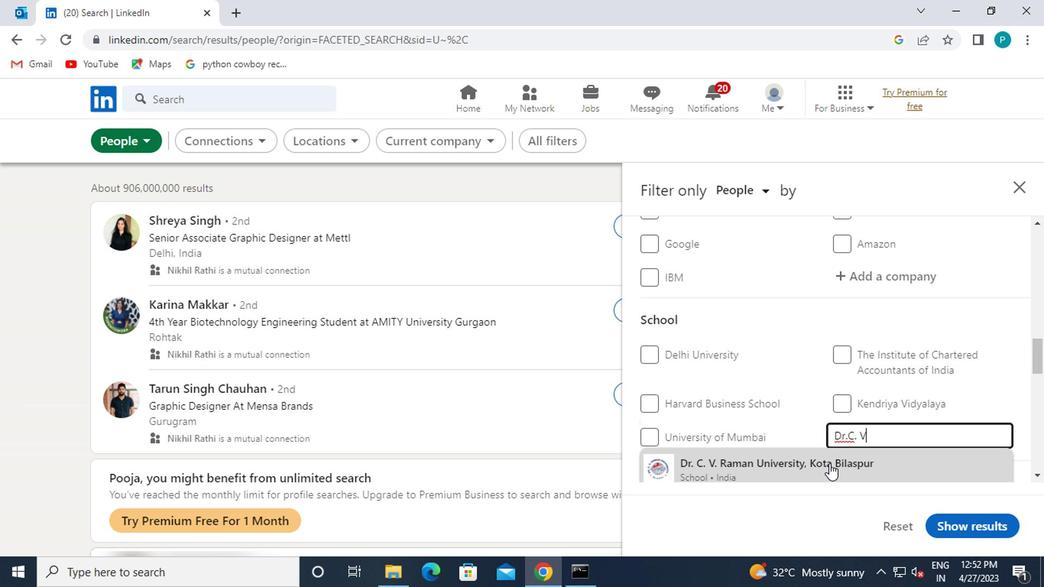 
Action: Mouse moved to (825, 464)
Screenshot: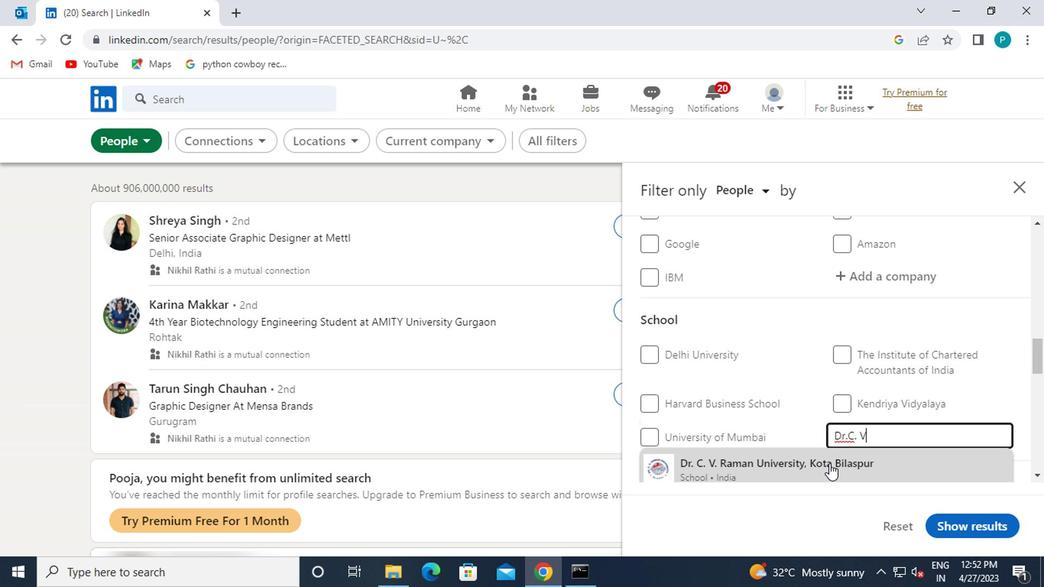 
Action: Mouse scrolled (825, 463) with delta (0, 0)
Screenshot: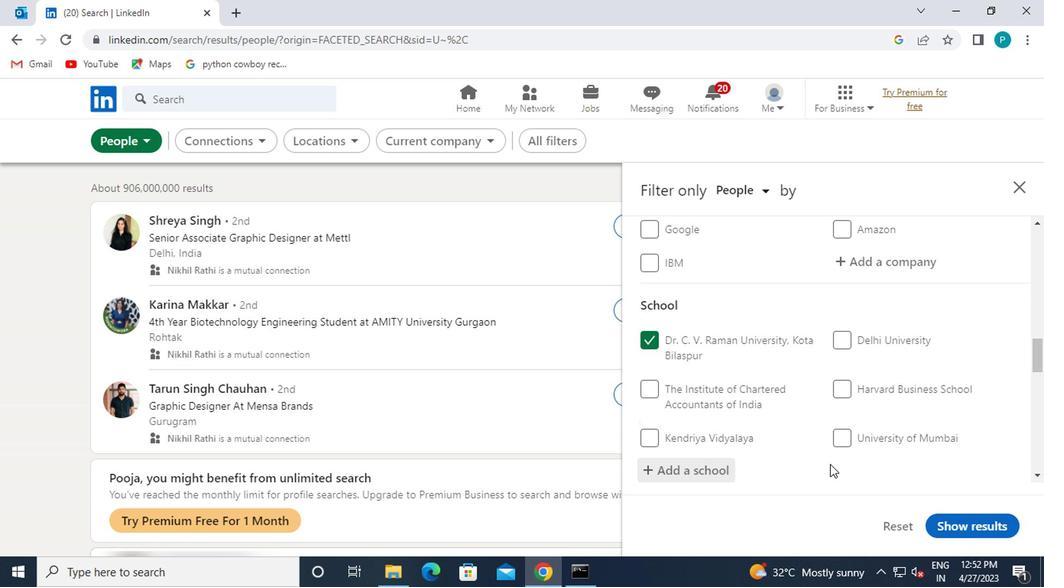 
Action: Mouse scrolled (825, 463) with delta (0, 0)
Screenshot: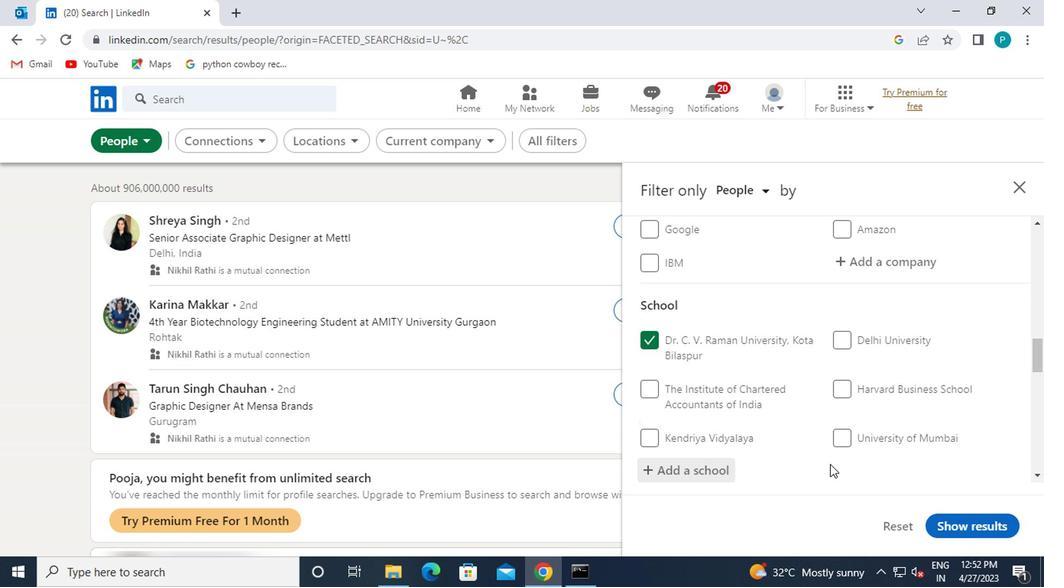 
Action: Mouse moved to (825, 457)
Screenshot: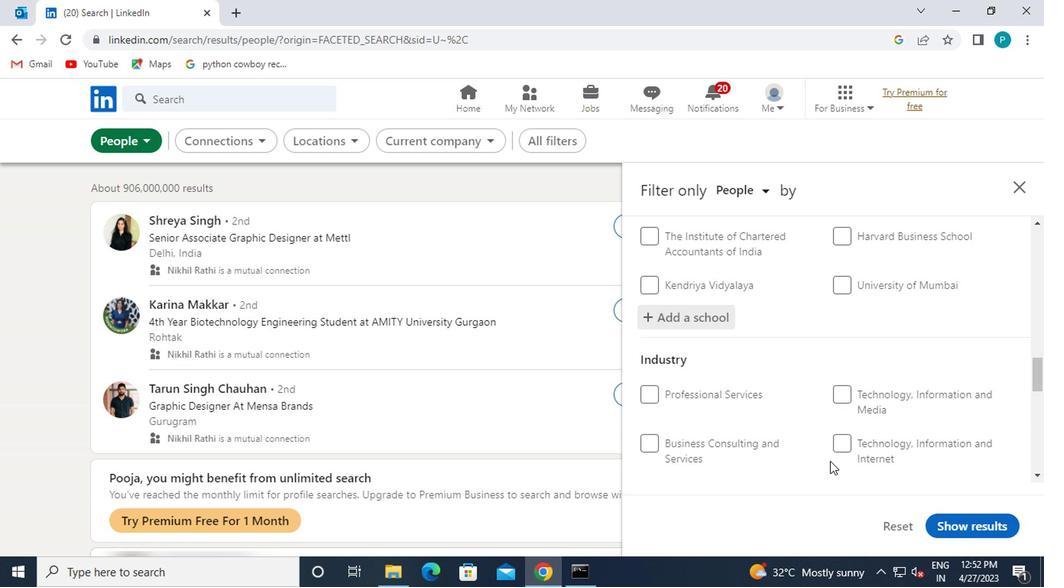 
Action: Mouse scrolled (825, 456) with delta (0, -1)
Screenshot: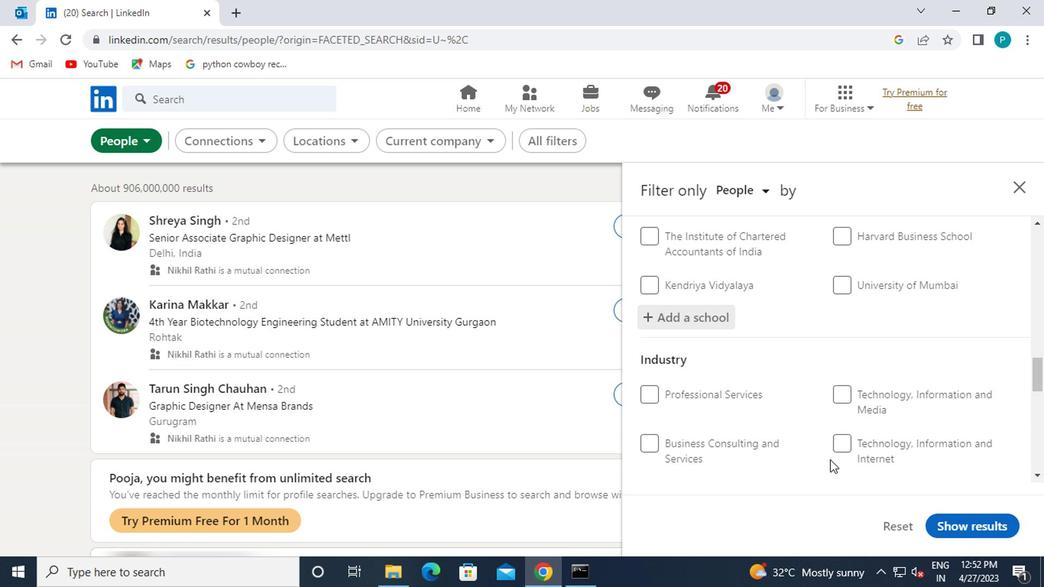 
Action: Mouse moved to (863, 408)
Screenshot: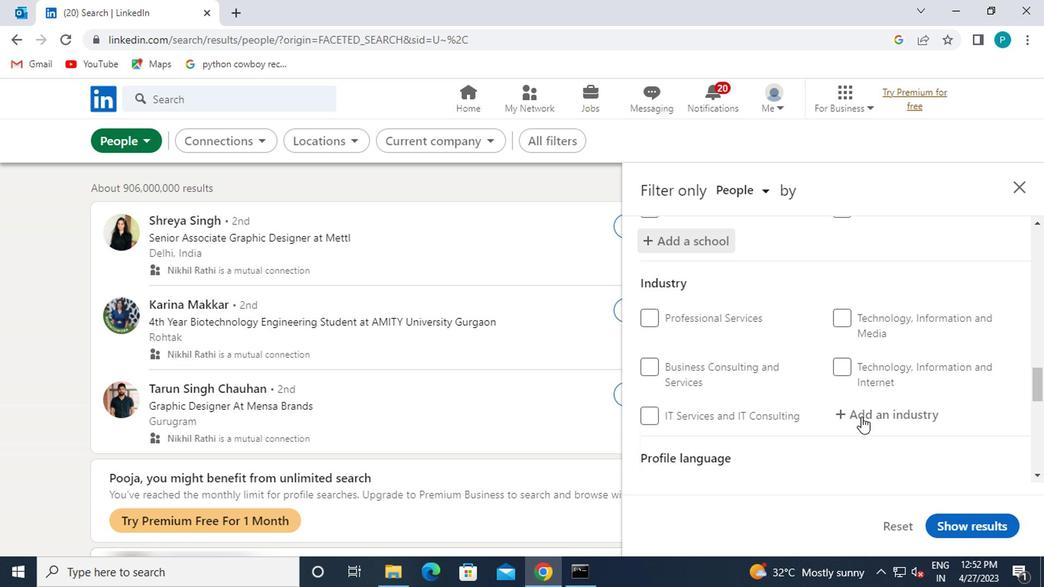 
Action: Mouse pressed left at (863, 408)
Screenshot: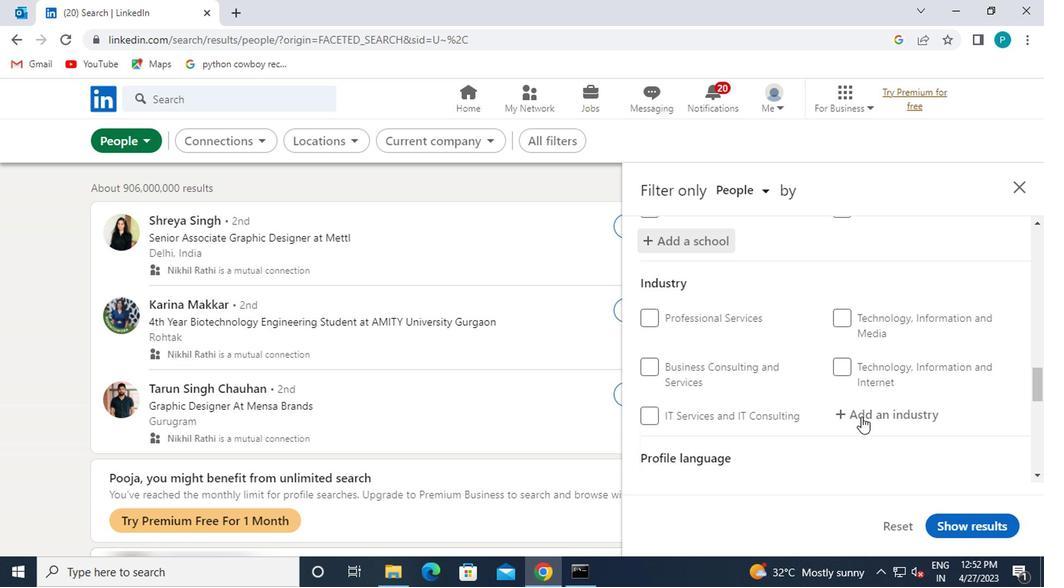 
Action: Key pressed C<Key.caps_lock>HEMICAL
Screenshot: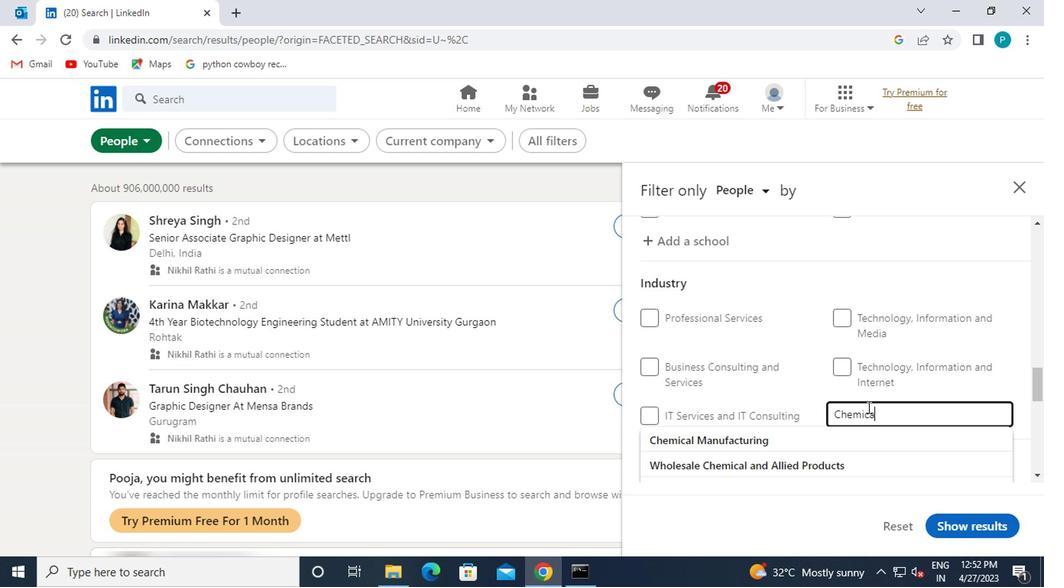 
Action: Mouse moved to (856, 458)
Screenshot: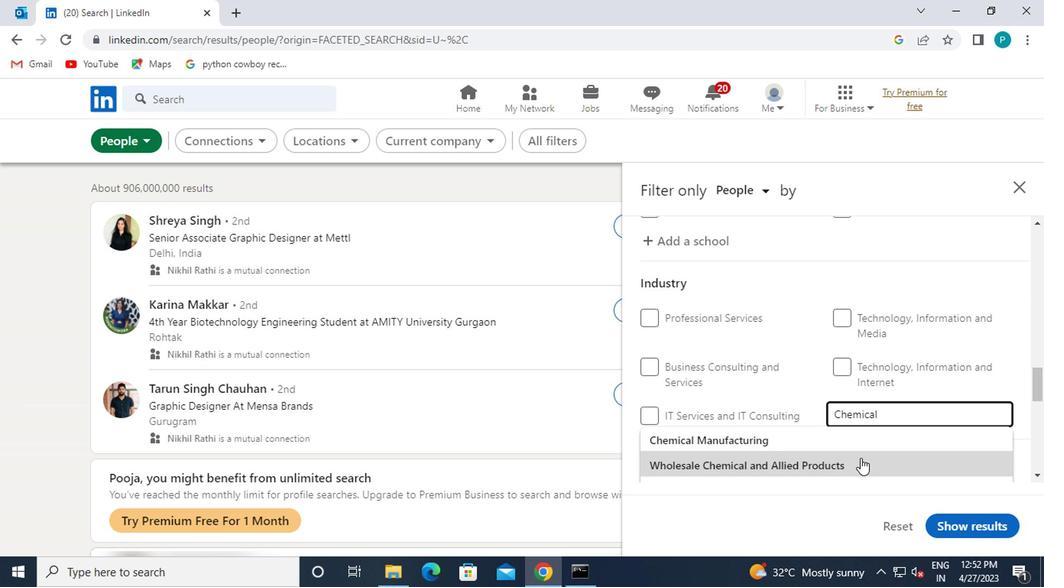 
Action: Mouse scrolled (856, 457) with delta (0, 0)
Screenshot: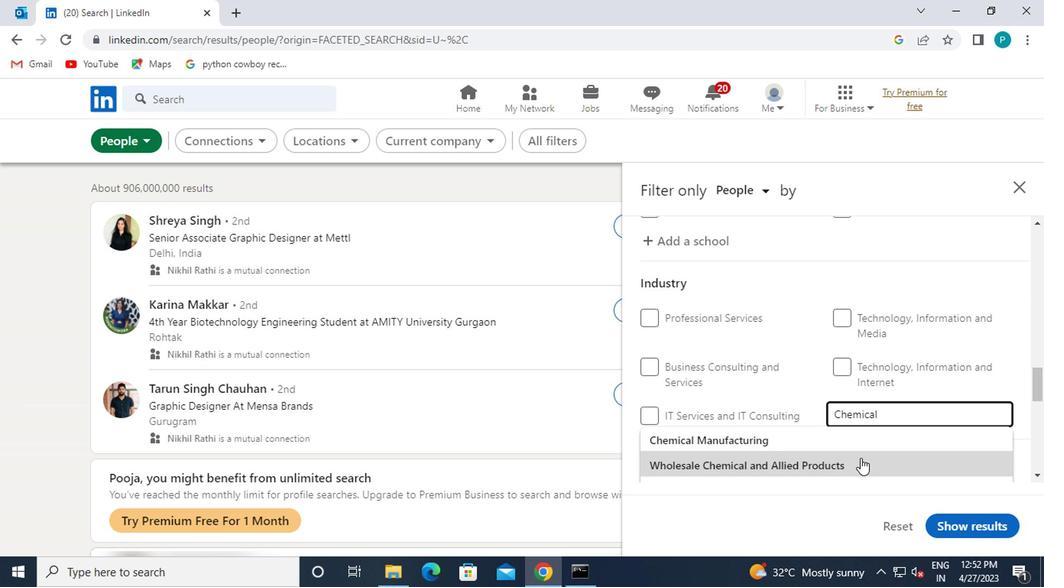 
Action: Mouse moved to (810, 367)
Screenshot: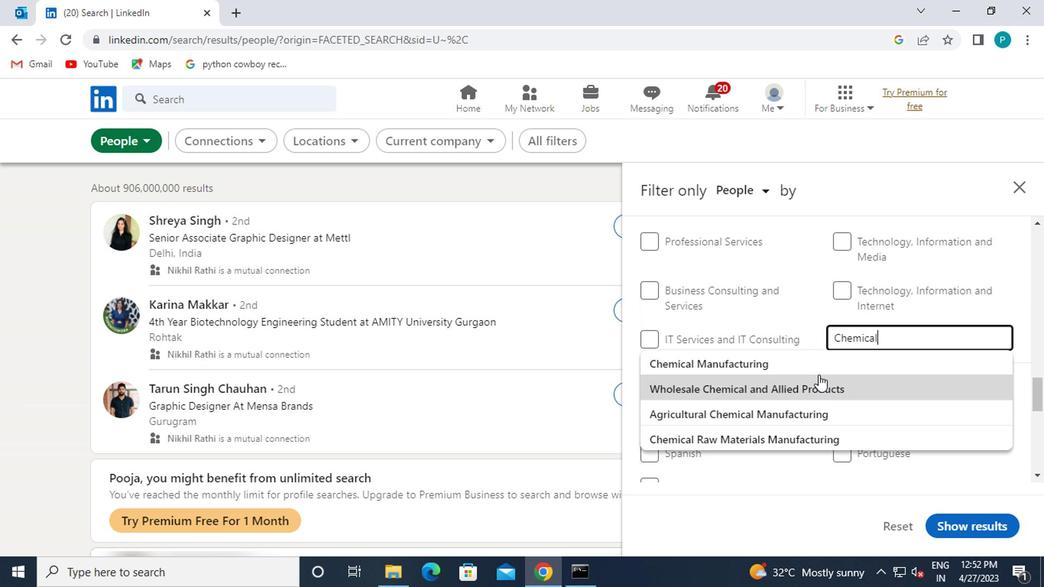 
Action: Mouse scrolled (810, 366) with delta (0, 0)
Screenshot: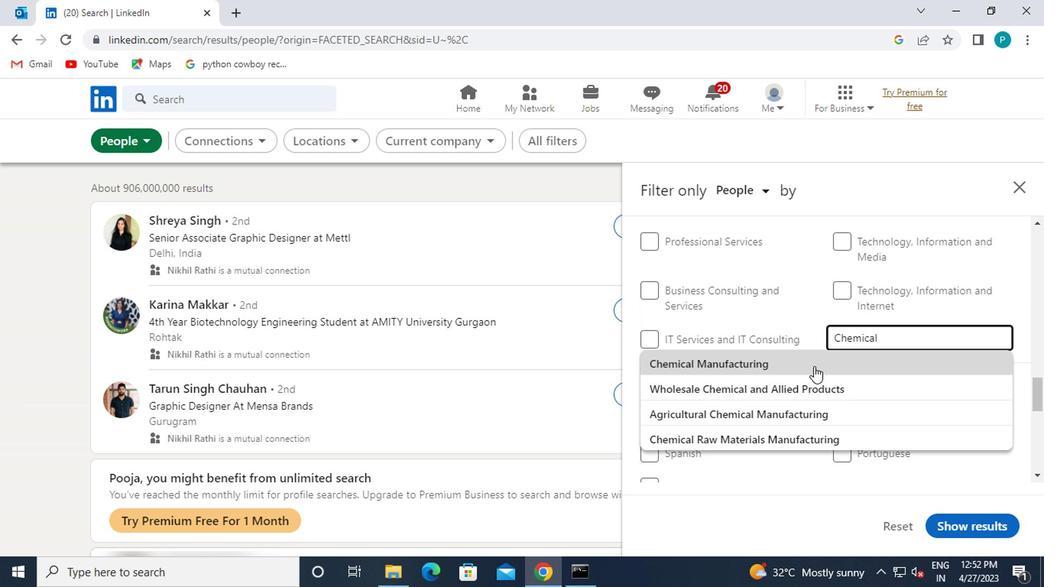 
Action: Mouse moved to (900, 331)
Screenshot: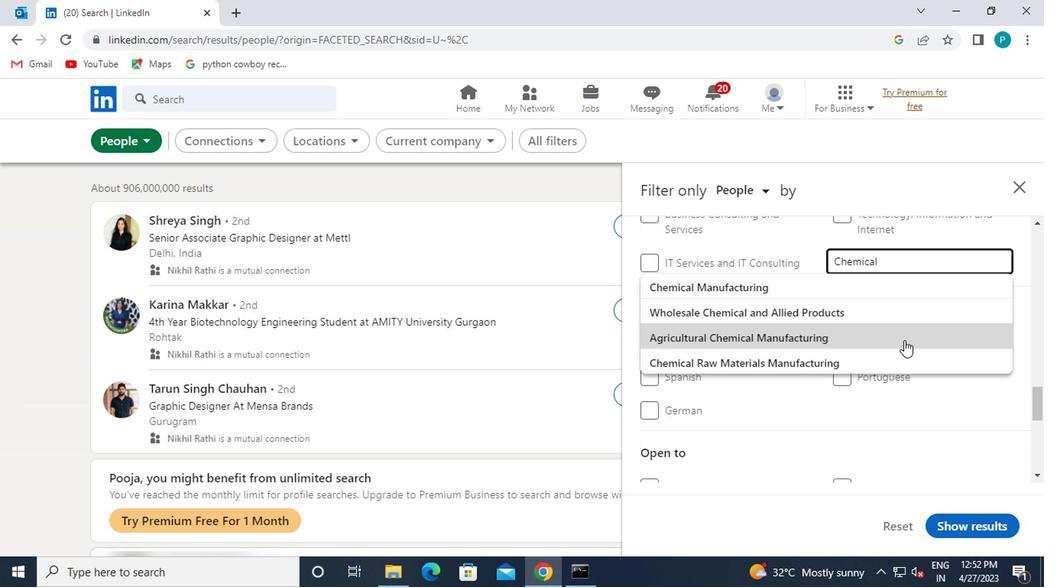
Action: Key pressed <Key.backspace><Key.backspace><Key.backspace><Key.backspace><Key.backspace><Key.backspace><Key.backspace>OMMERCI
Screenshot: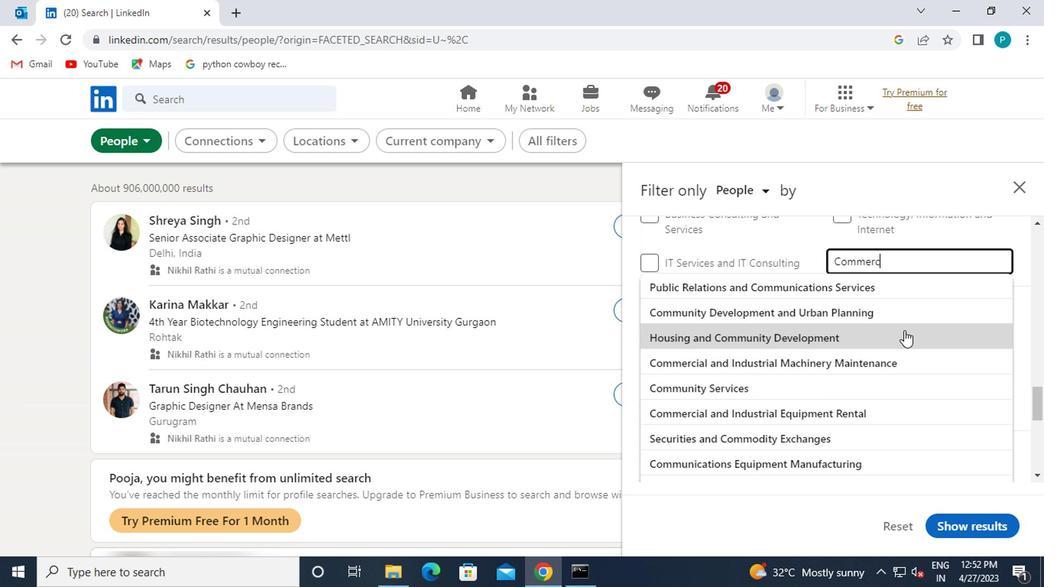 
Action: Mouse moved to (900, 328)
Screenshot: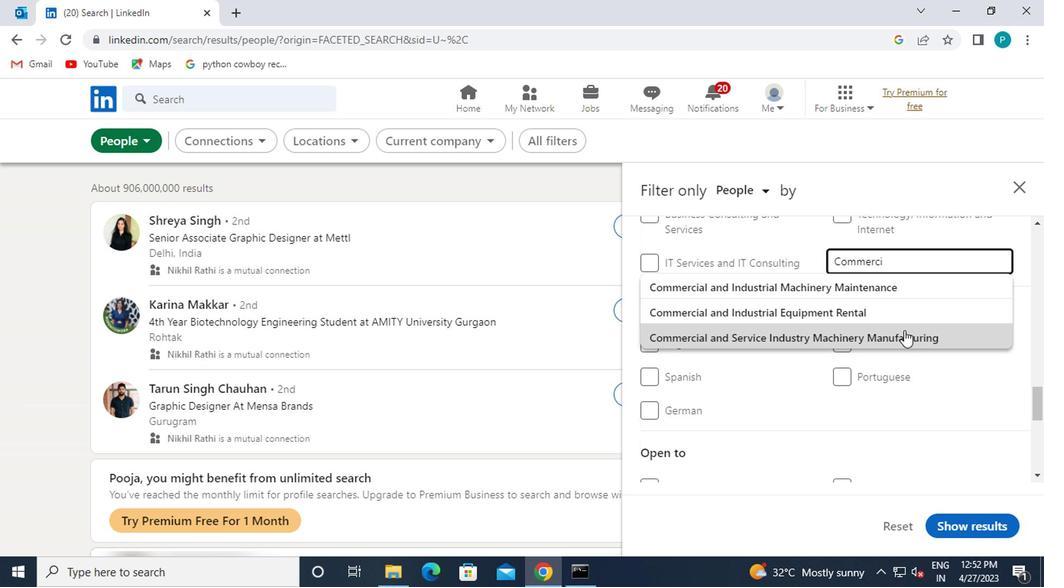 
Action: Mouse pressed left at (900, 328)
Screenshot: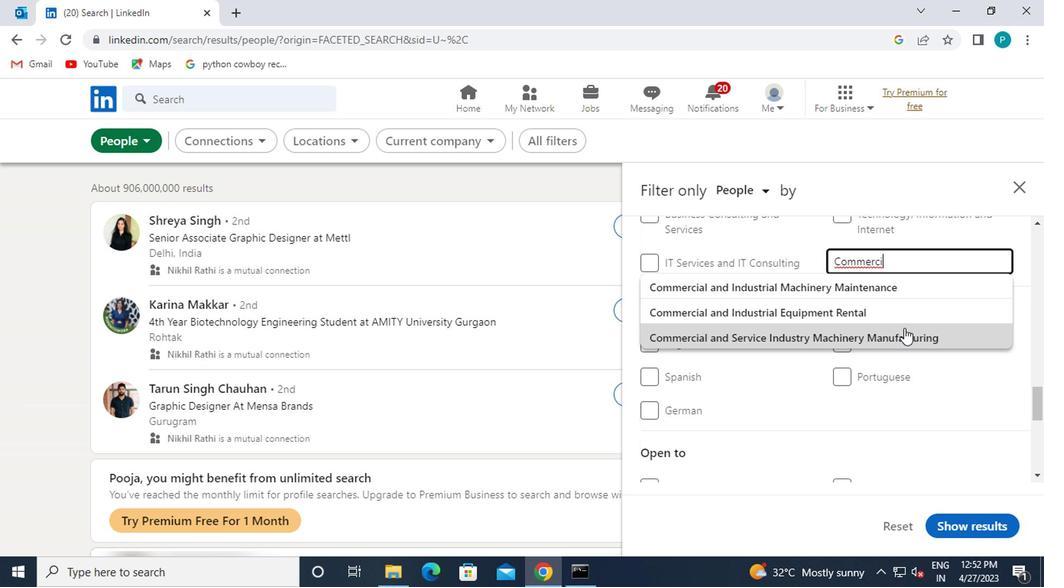 
Action: Mouse moved to (804, 363)
Screenshot: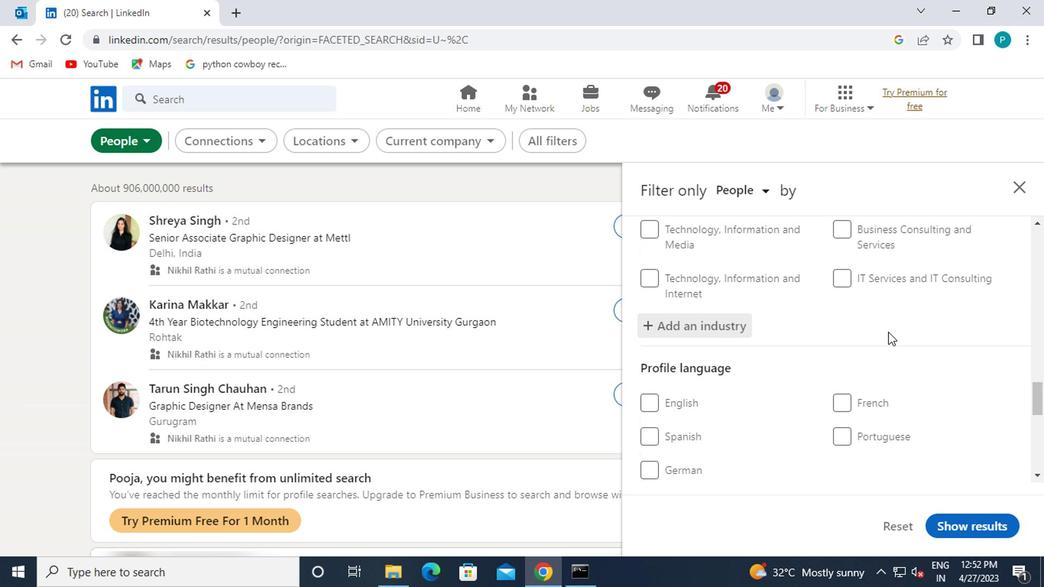 
Action: Mouse scrolled (804, 362) with delta (0, 0)
Screenshot: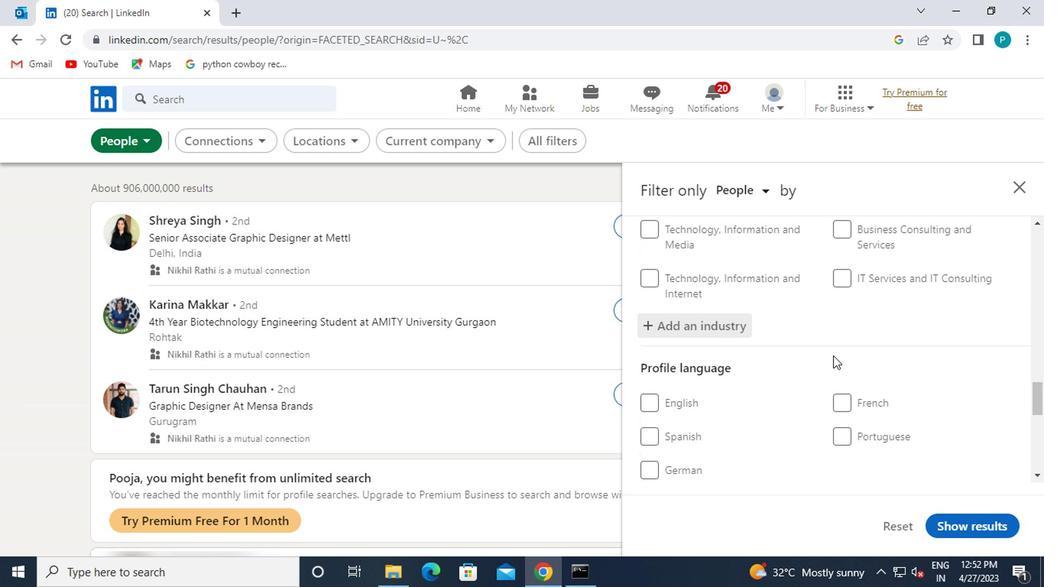 
Action: Mouse moved to (644, 328)
Screenshot: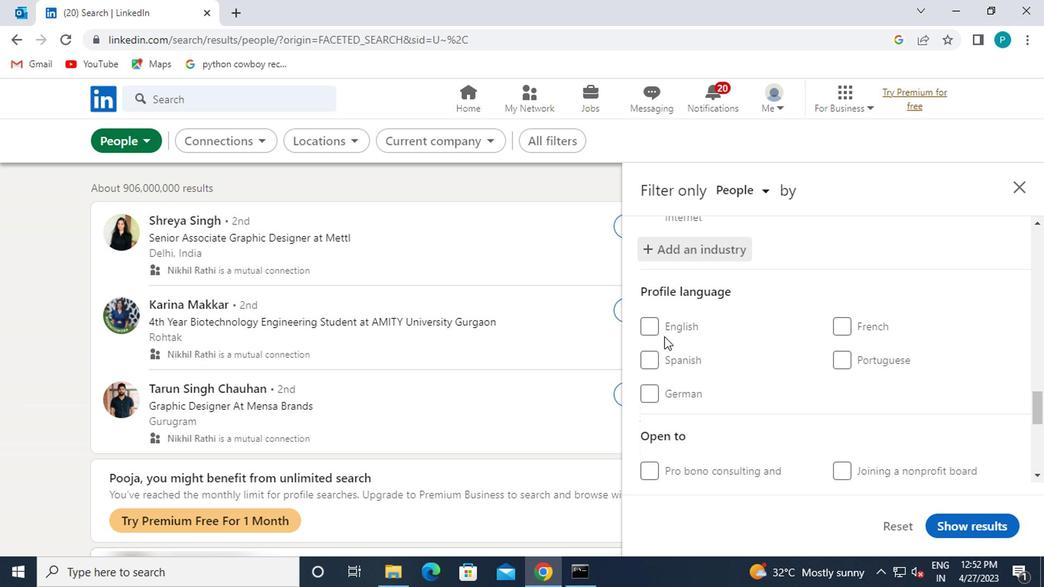 
Action: Mouse pressed left at (644, 328)
Screenshot: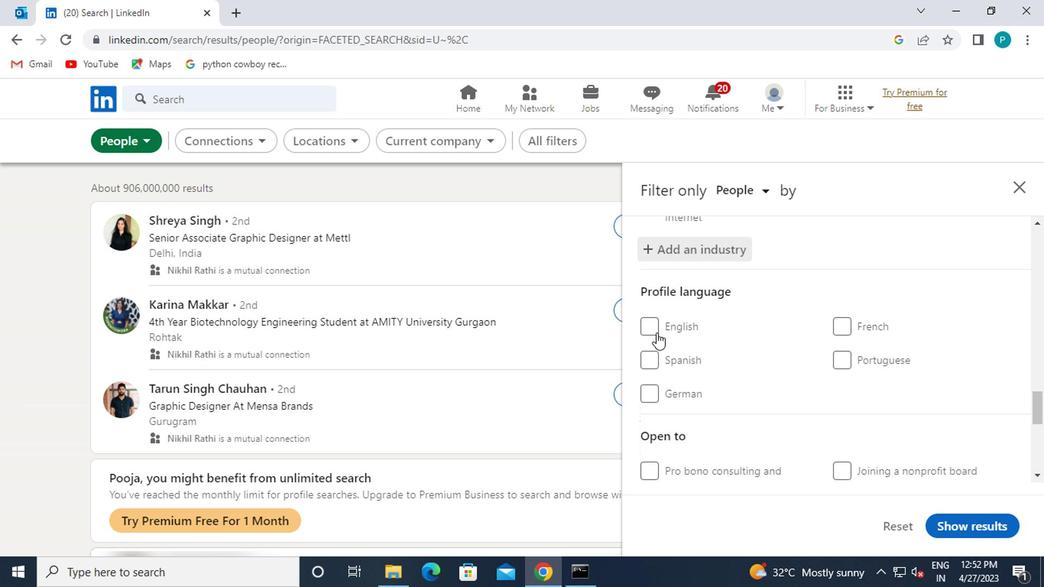 
Action: Mouse moved to (793, 395)
Screenshot: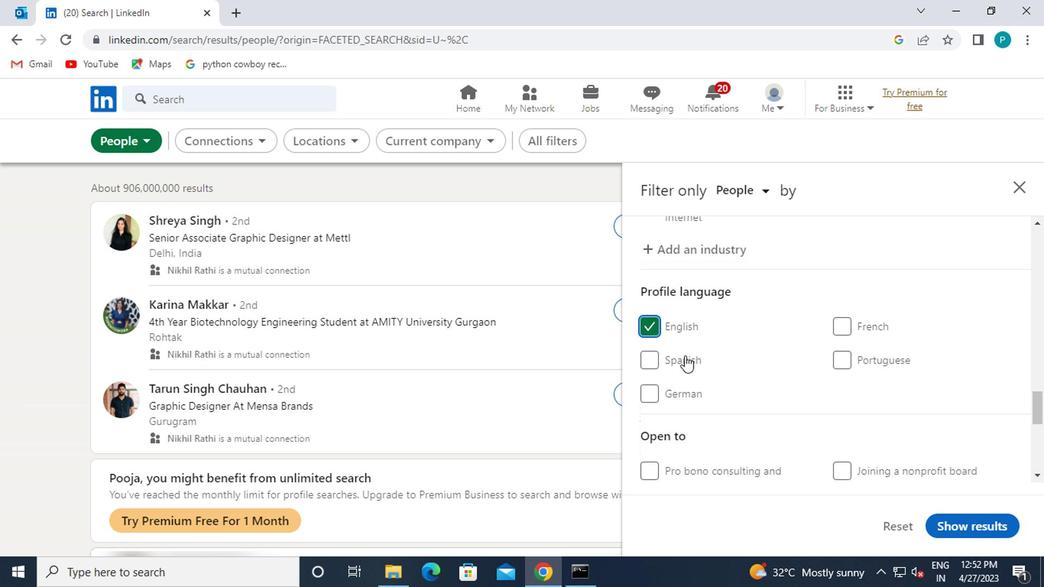 
Action: Mouse scrolled (793, 394) with delta (0, 0)
Screenshot: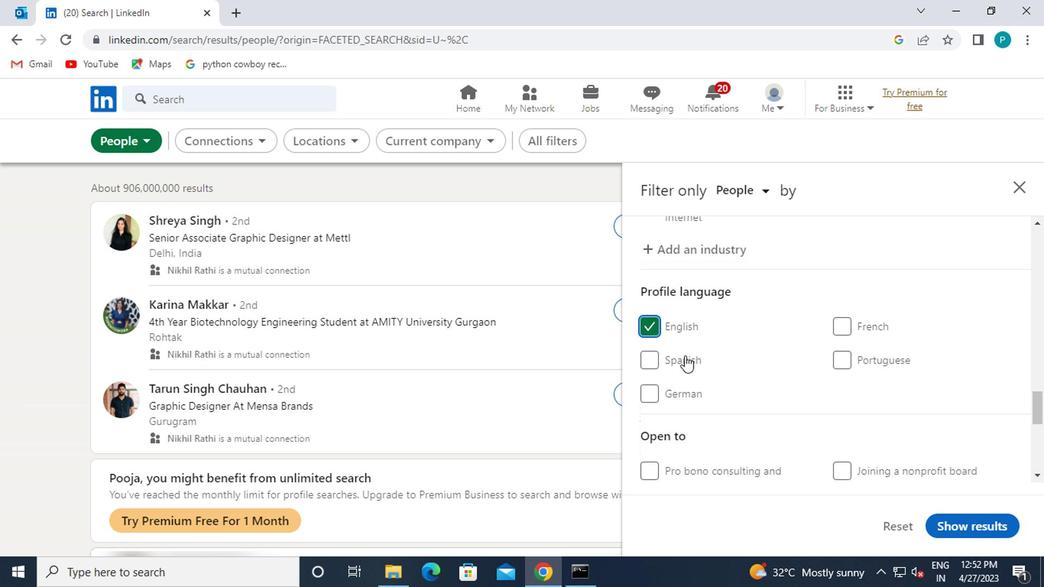 
Action: Mouse scrolled (793, 394) with delta (0, 0)
Screenshot: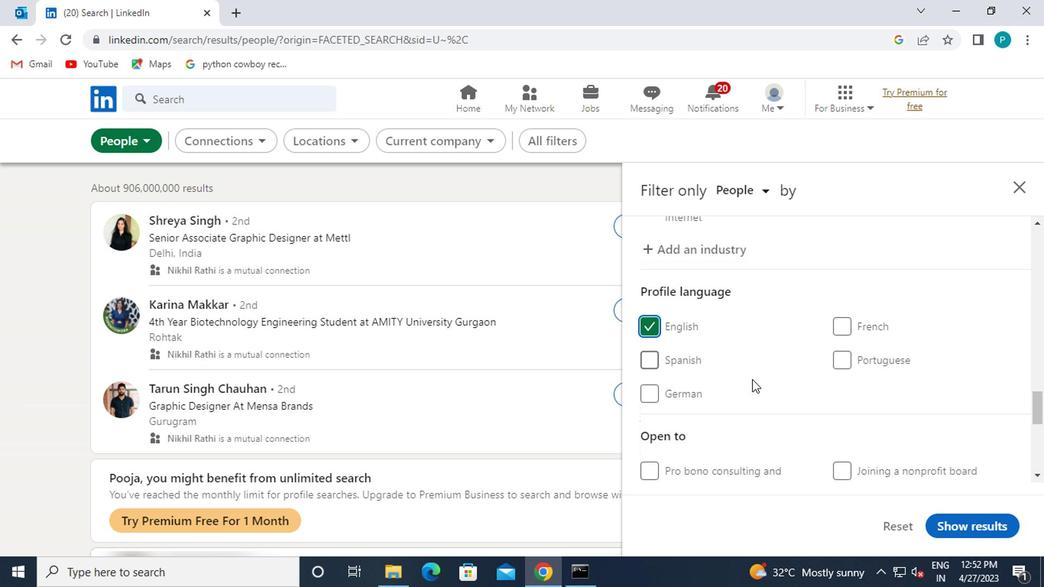 
Action: Mouse scrolled (793, 394) with delta (0, 0)
Screenshot: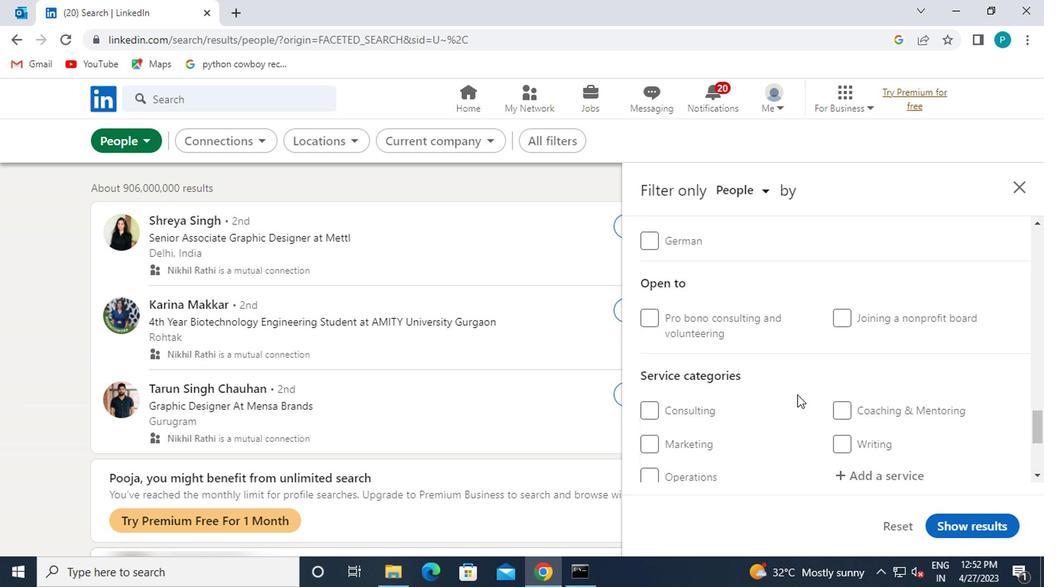 
Action: Mouse moved to (849, 404)
Screenshot: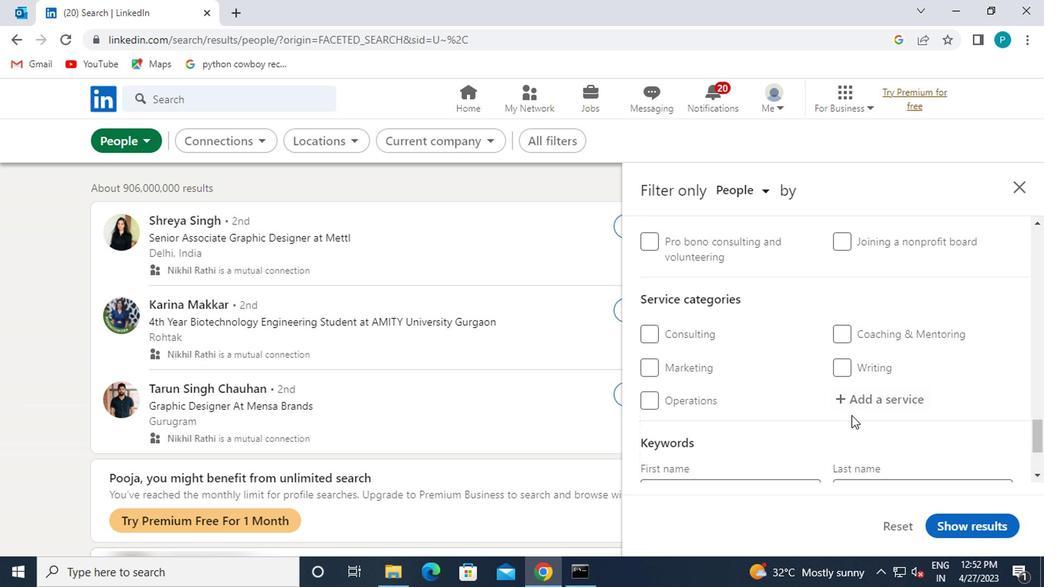 
Action: Mouse pressed left at (849, 404)
Screenshot: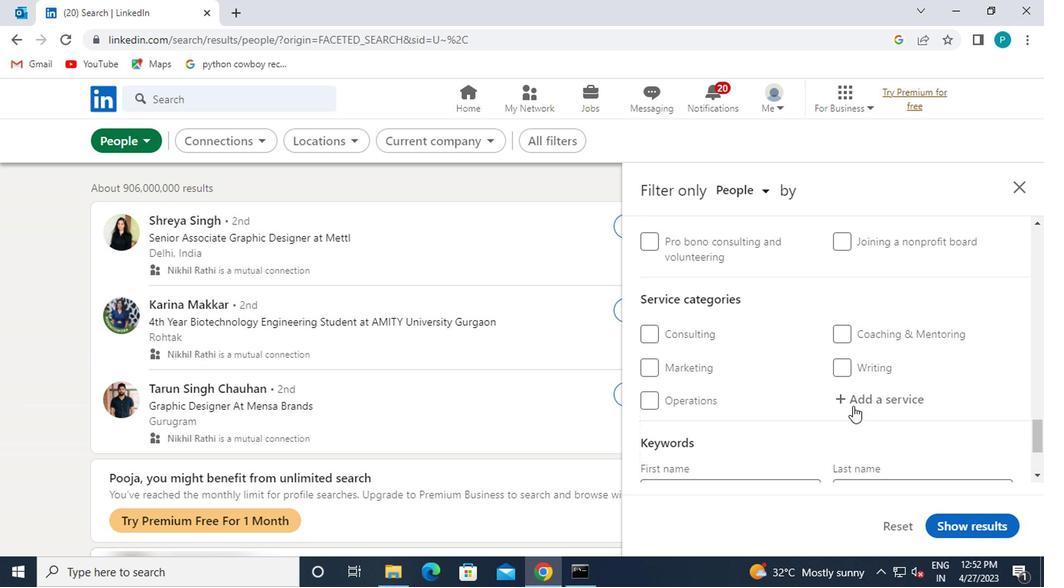 
Action: Key pressed HUMAN
Screenshot: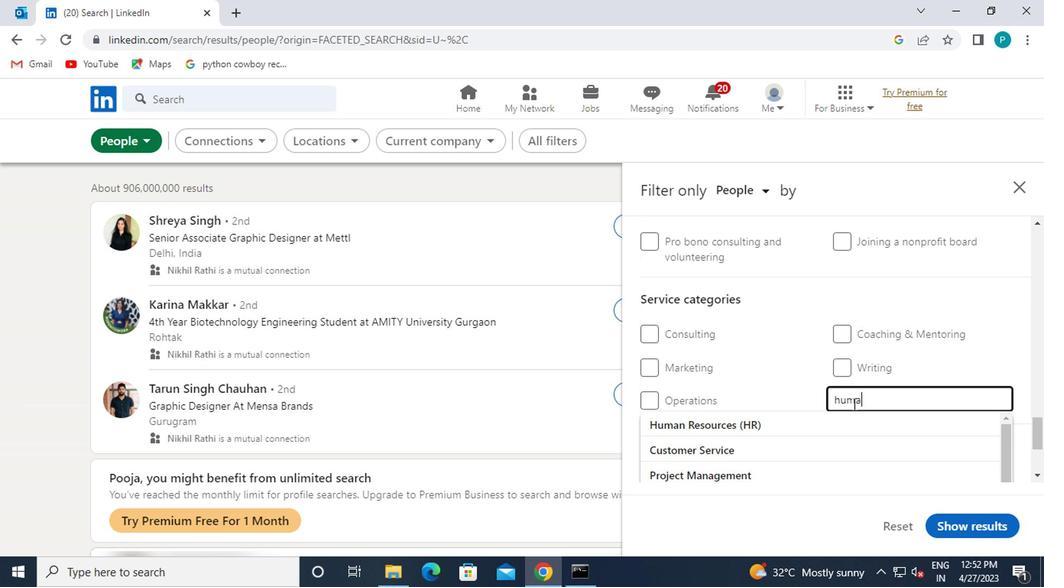 
Action: Mouse moved to (802, 425)
Screenshot: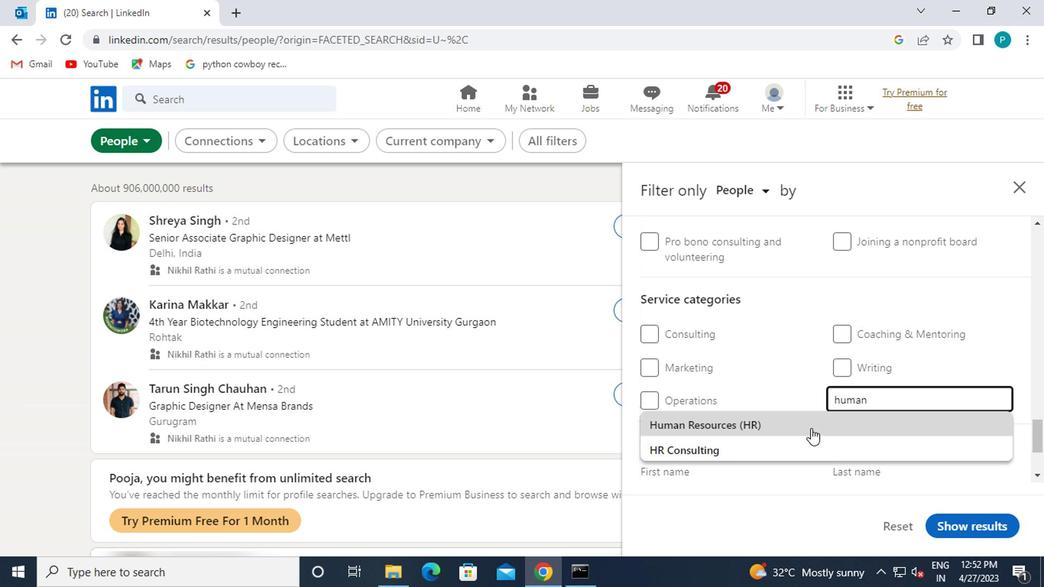 
Action: Mouse pressed left at (802, 425)
Screenshot: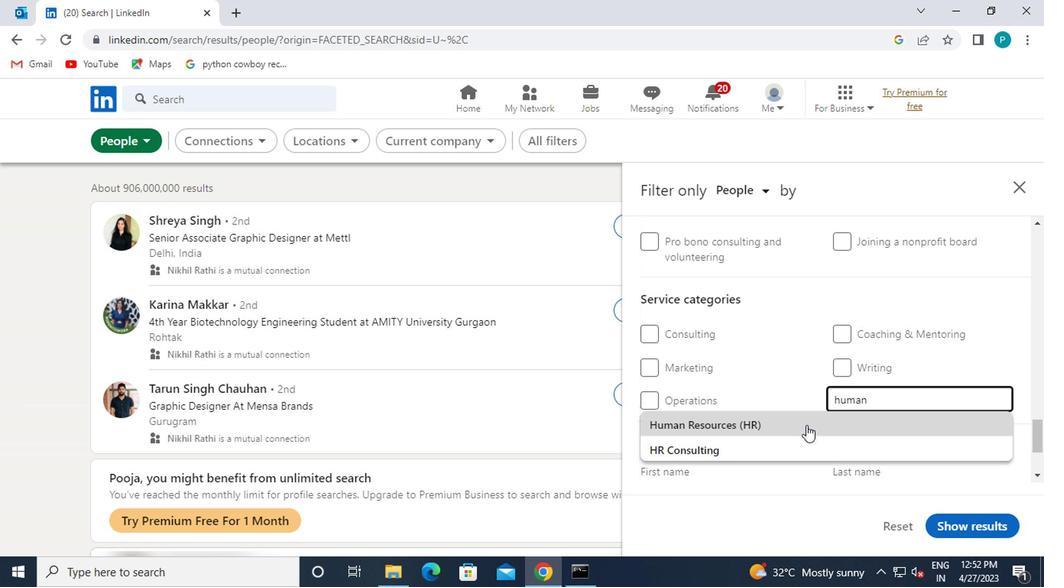 
Action: Mouse moved to (748, 412)
Screenshot: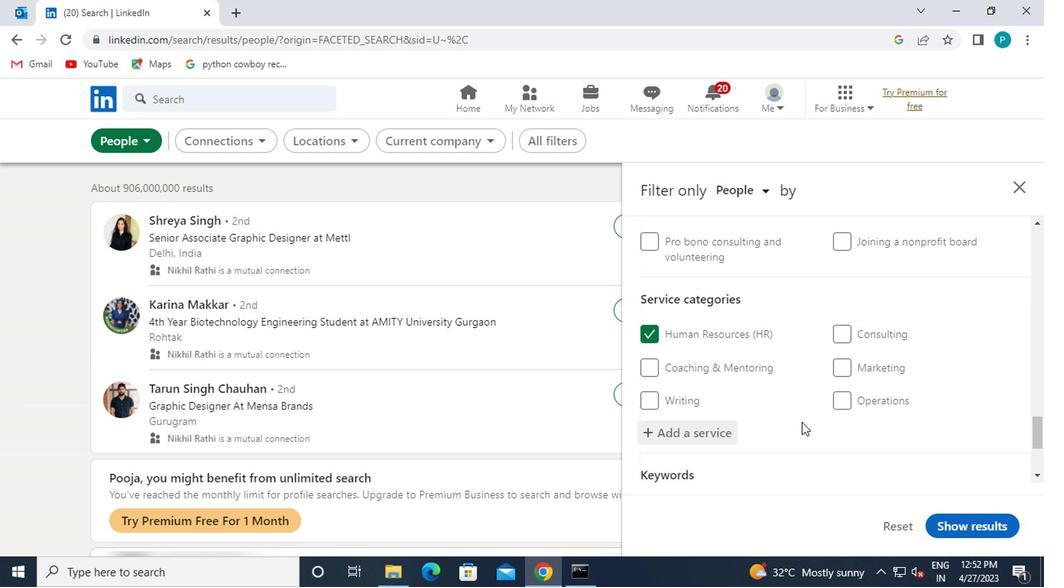 
Action: Mouse scrolled (748, 411) with delta (0, 0)
Screenshot: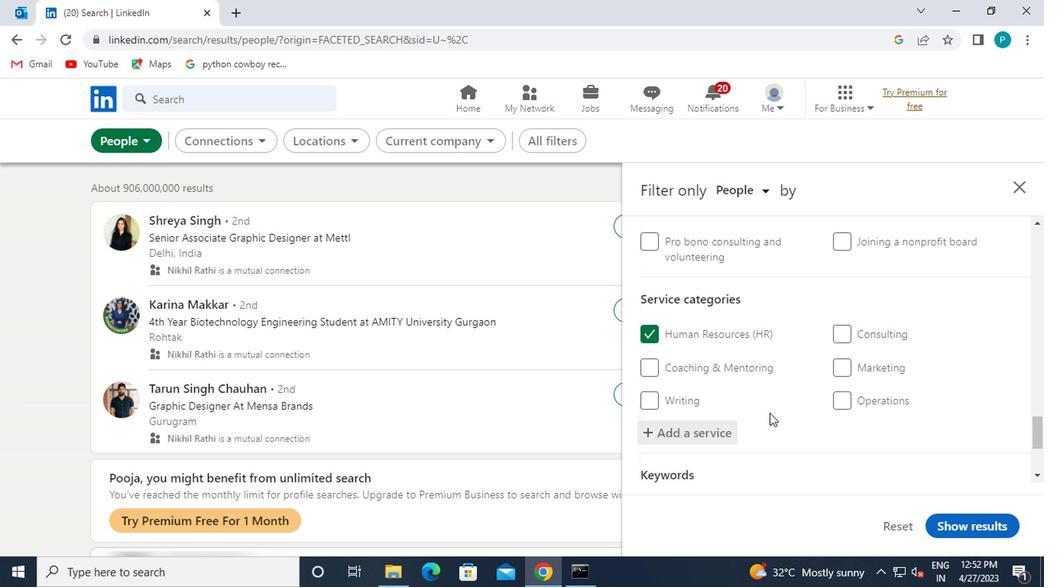 
Action: Mouse scrolled (748, 411) with delta (0, 0)
Screenshot: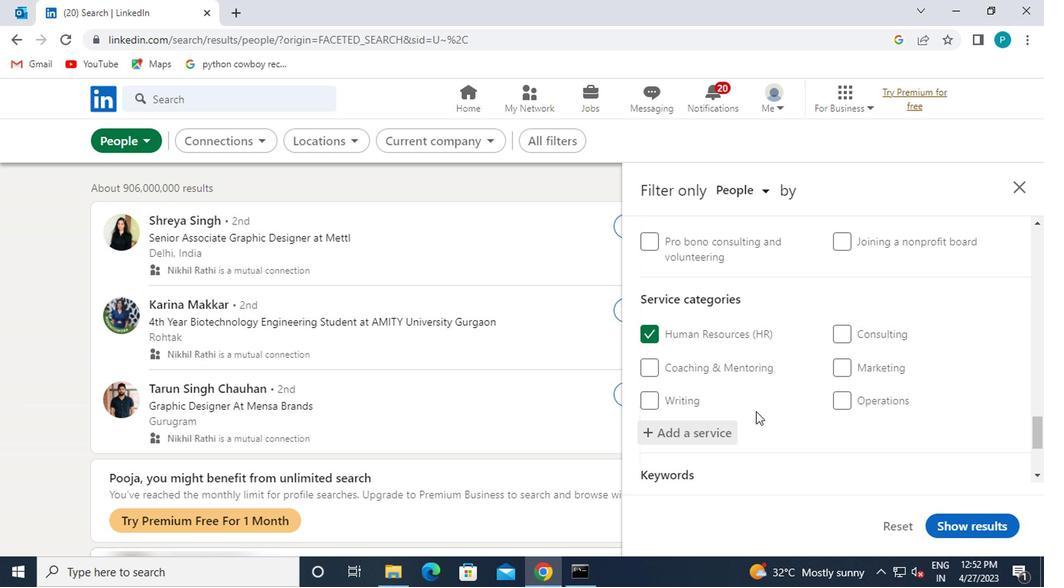 
Action: Mouse moved to (704, 424)
Screenshot: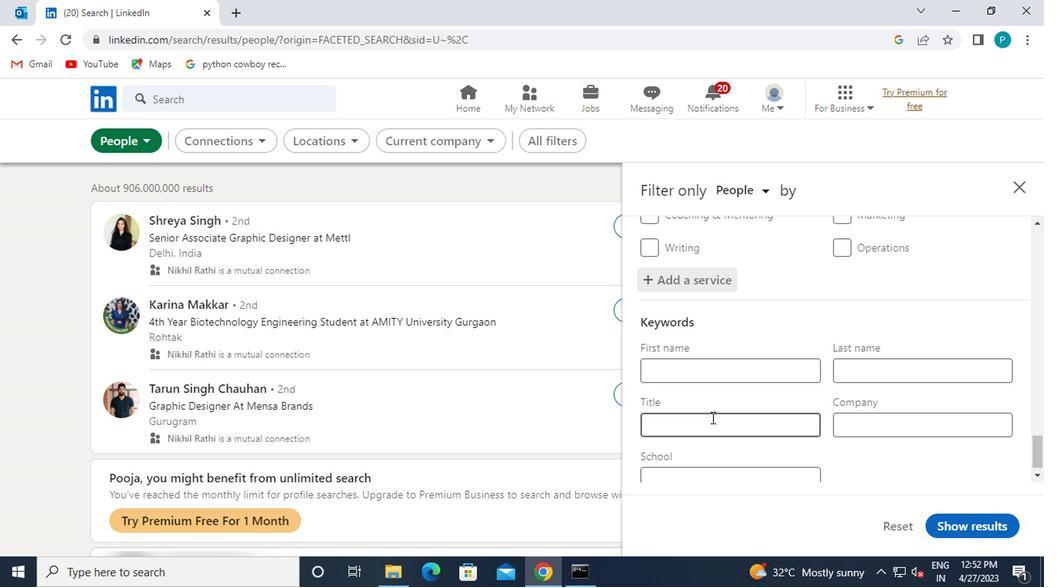 
Action: Mouse pressed left at (704, 424)
Screenshot: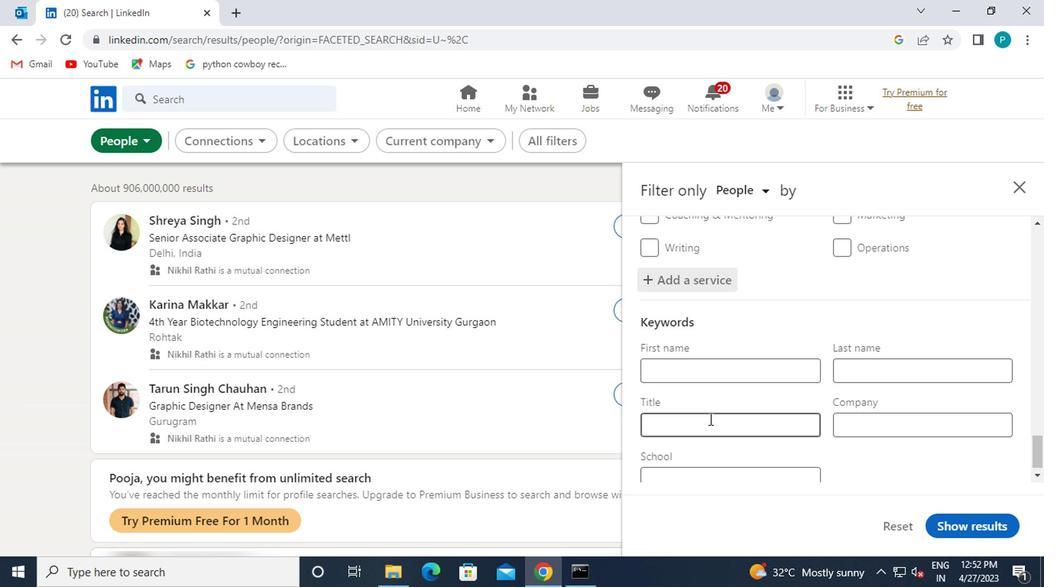 
Action: Mouse moved to (700, 427)
Screenshot: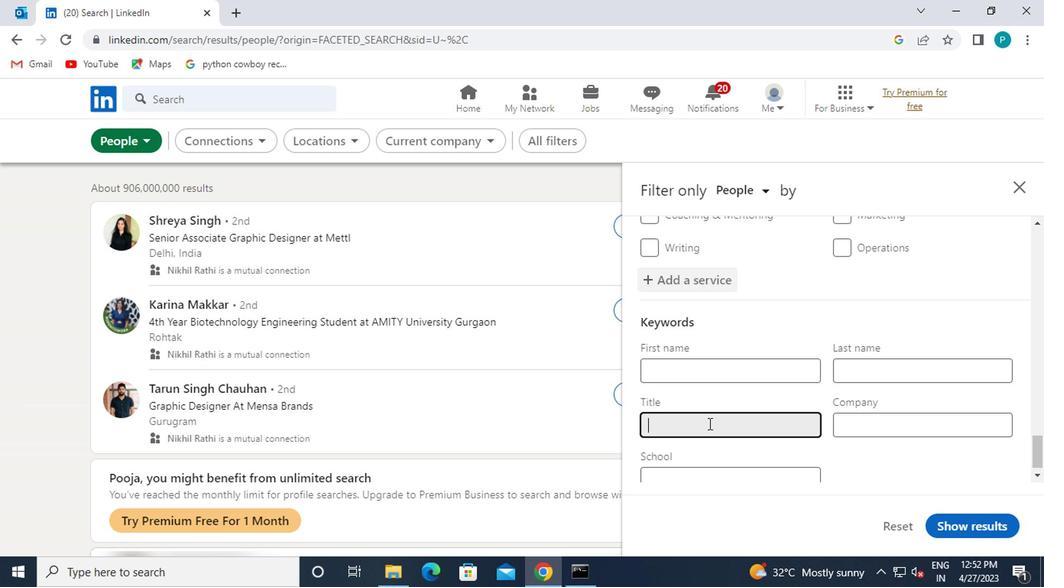 
Action: Key pressed <Key.caps_lock>O<Key.caps_lock>PERATION<Key.space><Key.caps_lock>P<Key.caps_lock>ROFESSIONL
Screenshot: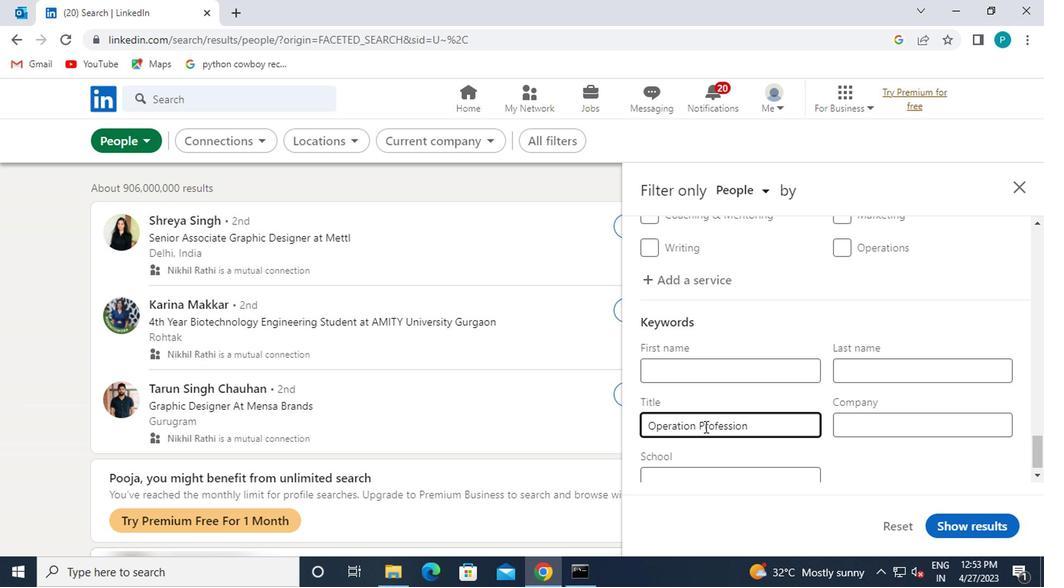 
Action: Mouse moved to (701, 431)
Screenshot: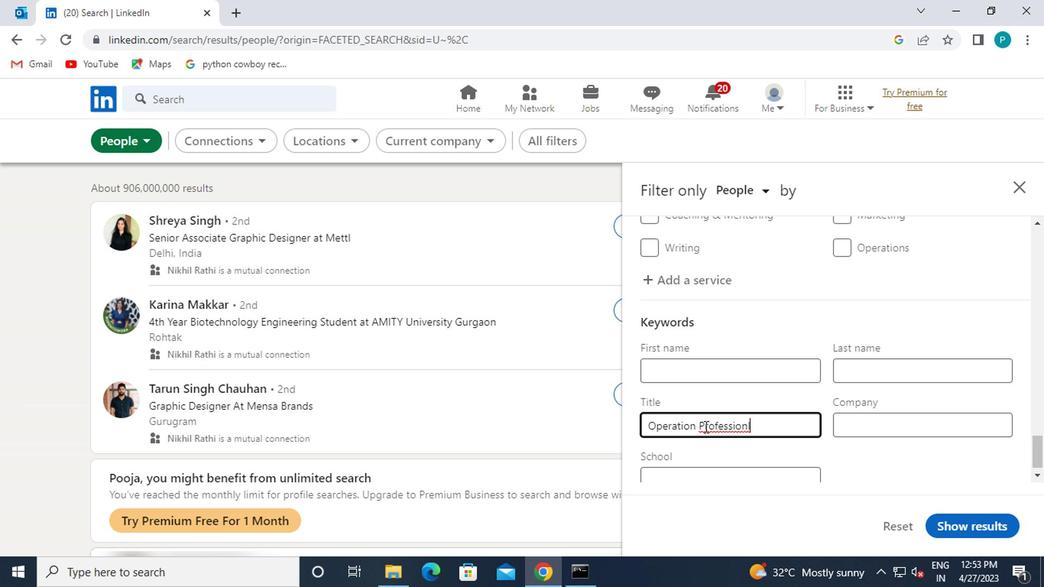 
Action: Key pressed <Key.backspace>AL
Screenshot: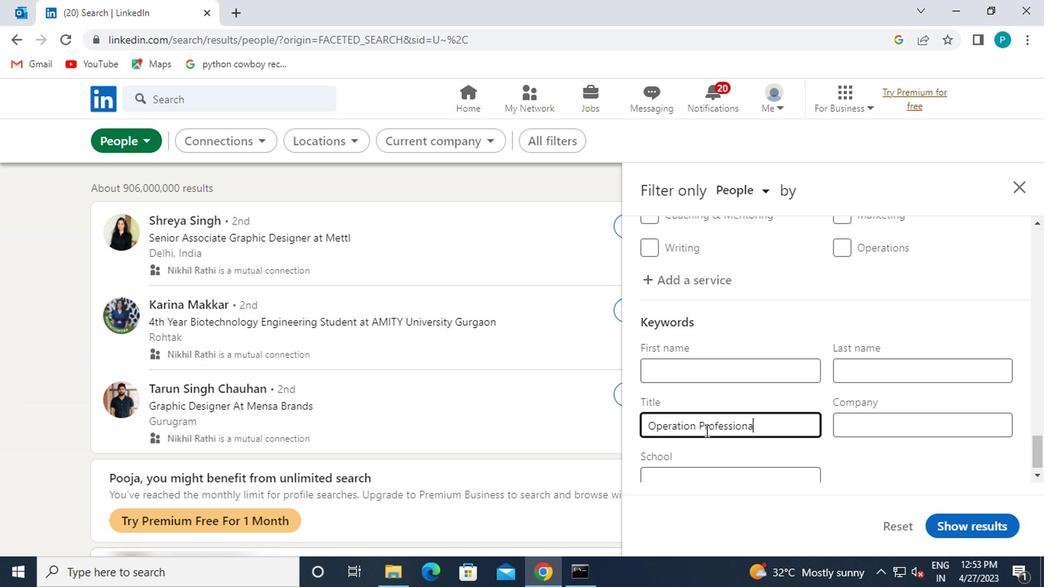 
Action: Mouse moved to (988, 525)
Screenshot: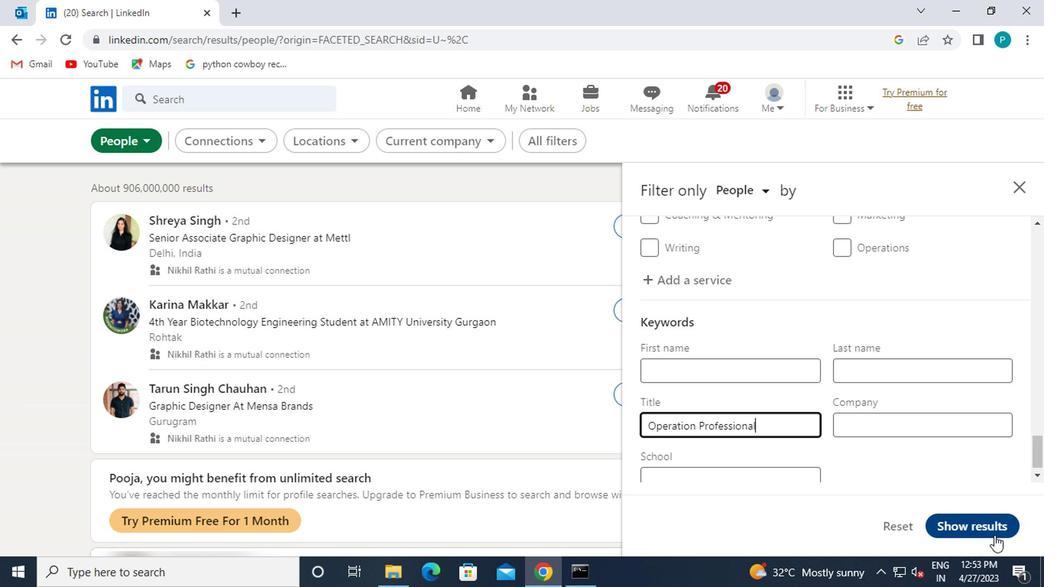 
Action: Mouse pressed left at (988, 525)
Screenshot: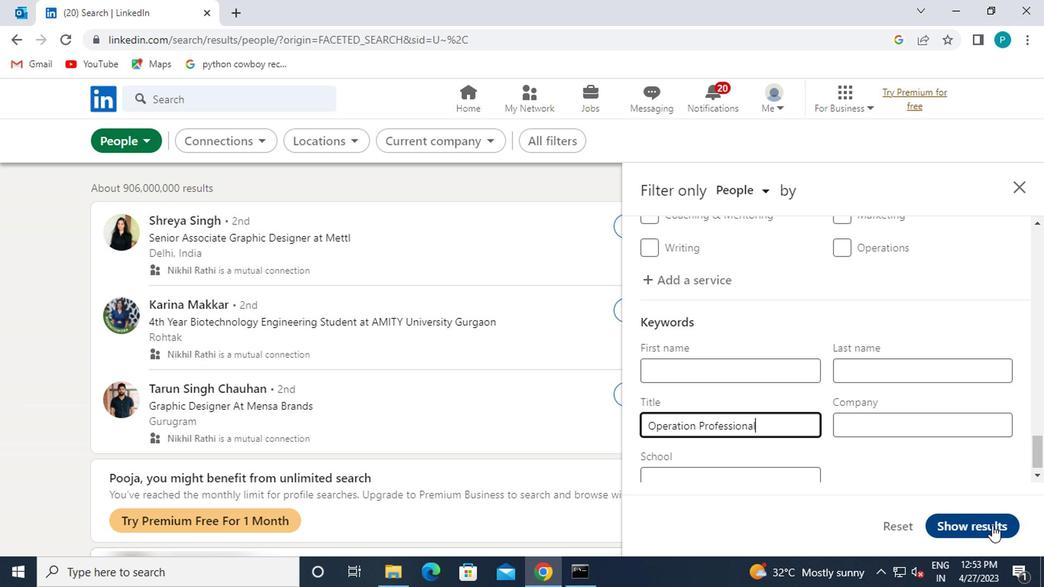 
